 Task: Create a due date automation trigger when advanced on, on the monday after a card is due add content with a description ending with resume at 11:00 AM.
Action: Mouse moved to (854, 246)
Screenshot: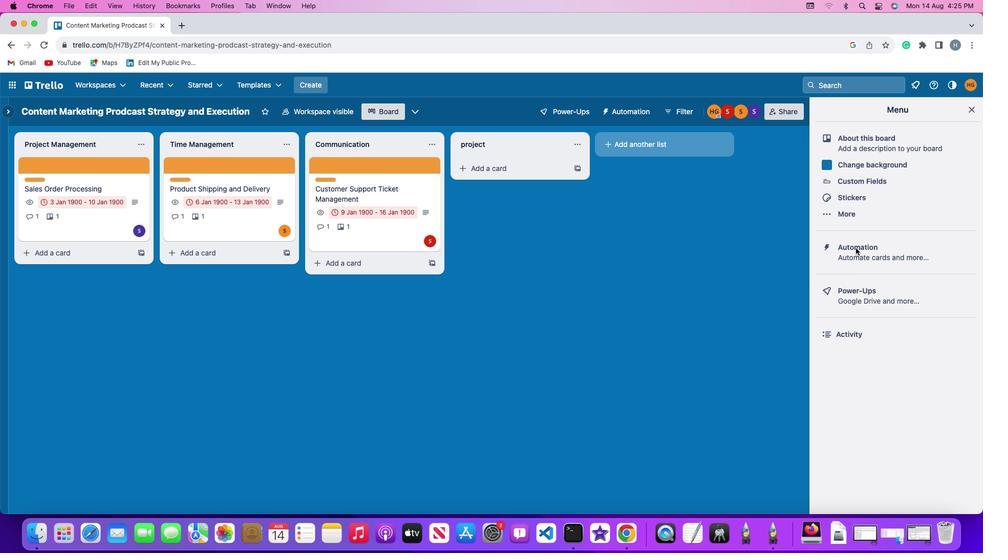 
Action: Mouse pressed left at (854, 246)
Screenshot: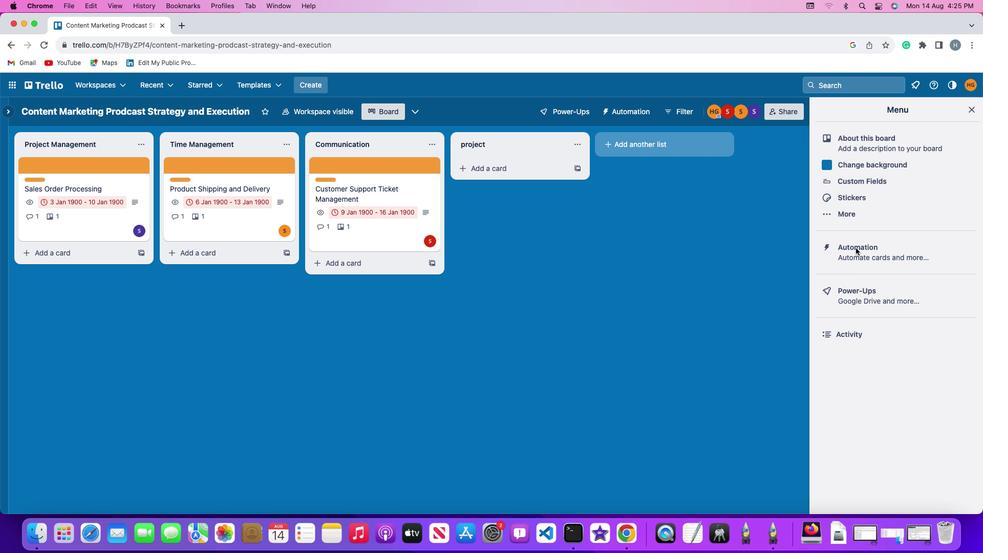 
Action: Mouse pressed left at (854, 246)
Screenshot: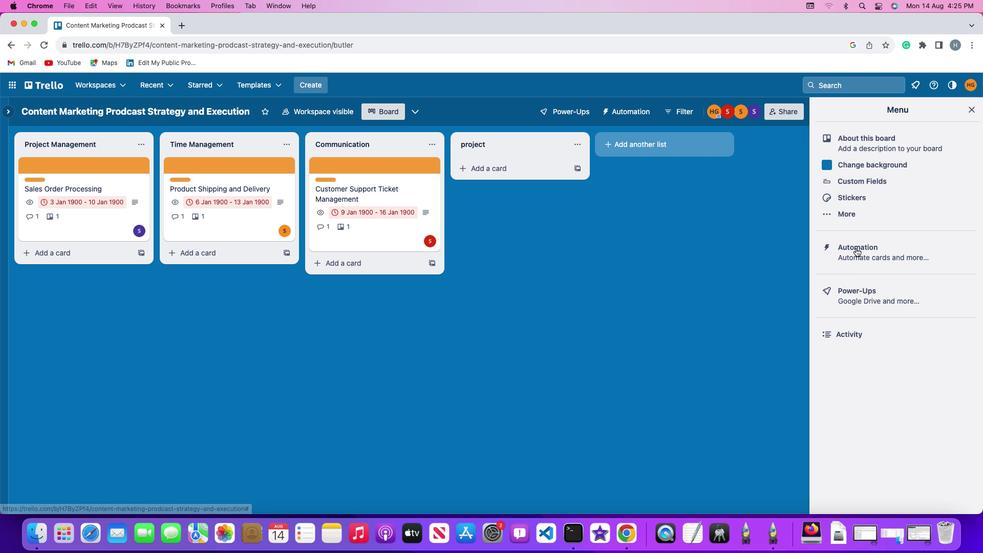 
Action: Mouse moved to (92, 244)
Screenshot: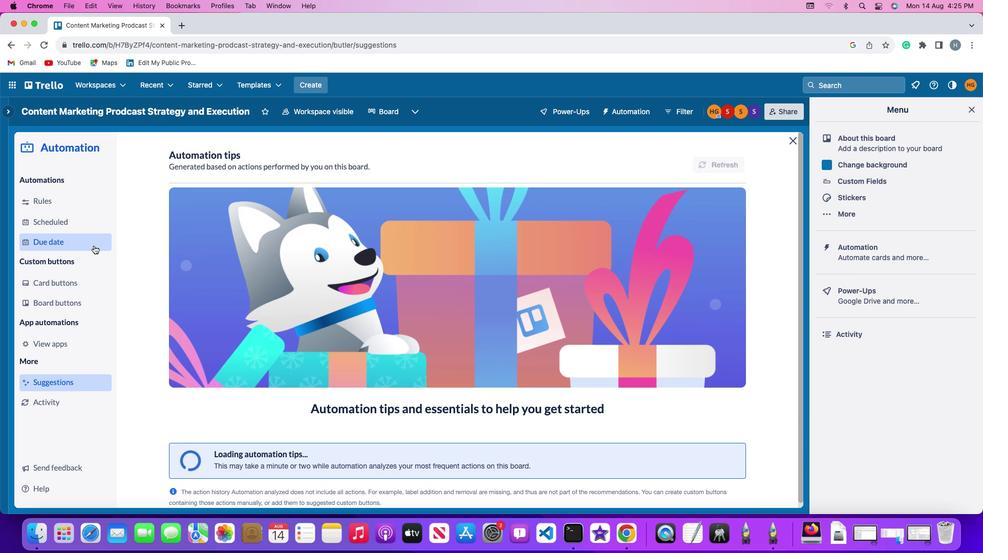 
Action: Mouse pressed left at (92, 244)
Screenshot: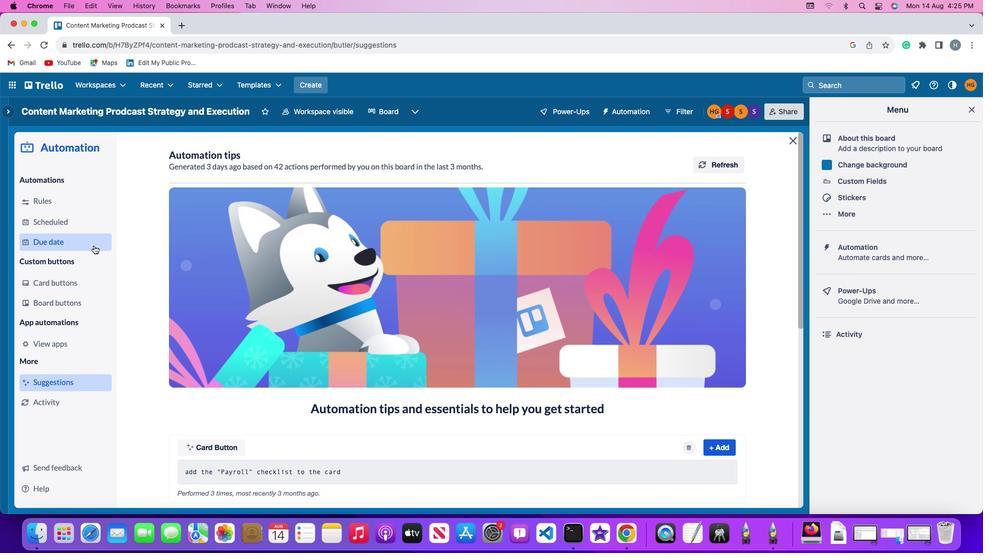 
Action: Mouse pressed left at (92, 244)
Screenshot: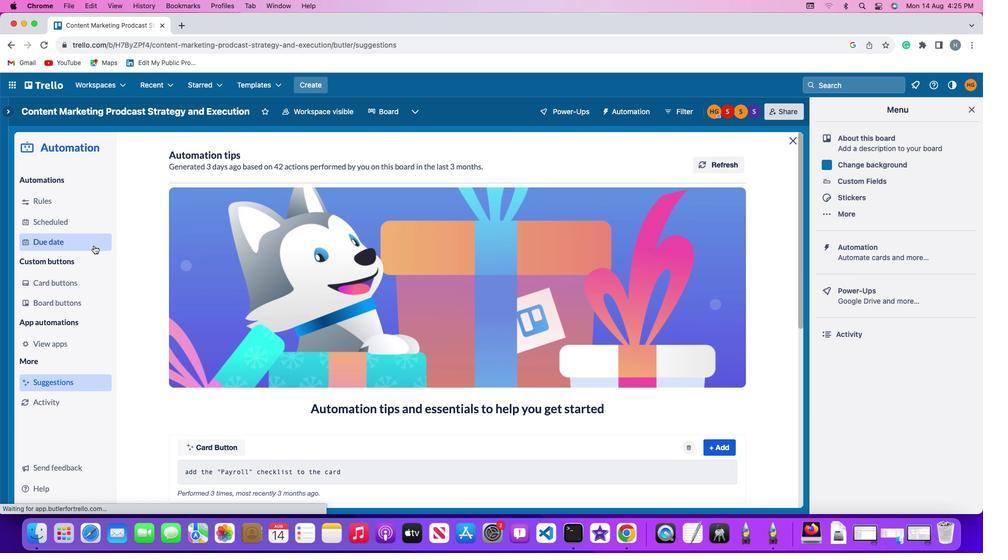 
Action: Mouse moved to (671, 162)
Screenshot: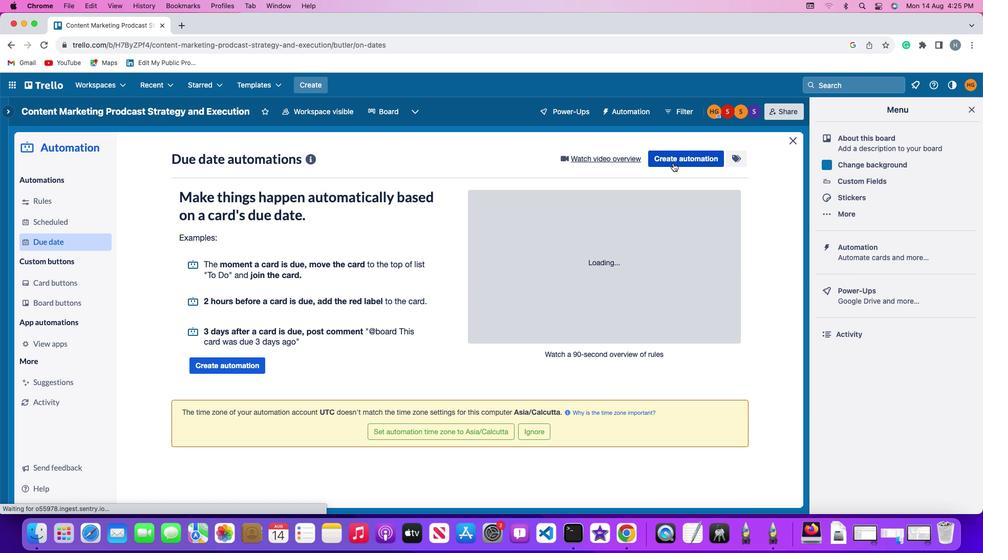 
Action: Mouse pressed left at (671, 162)
Screenshot: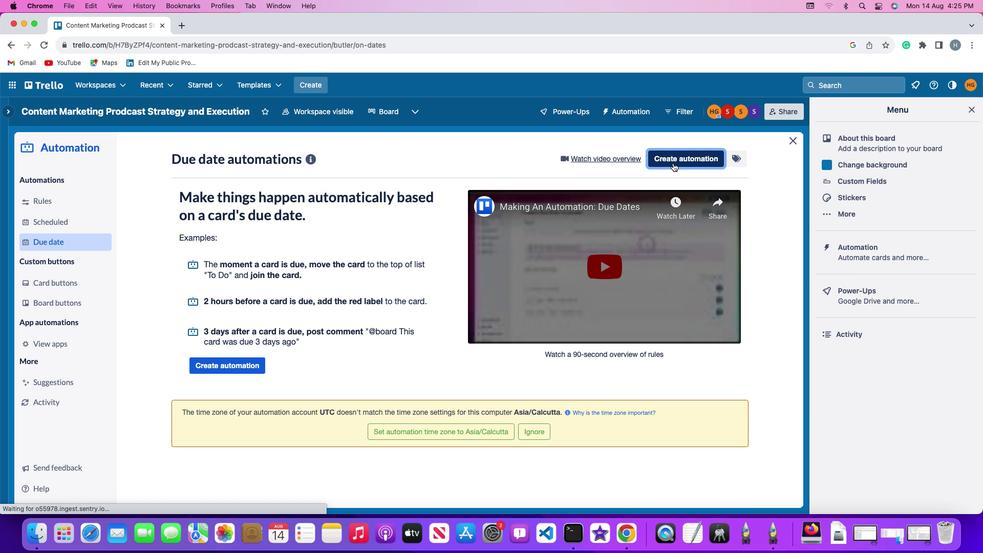 
Action: Mouse moved to (336, 248)
Screenshot: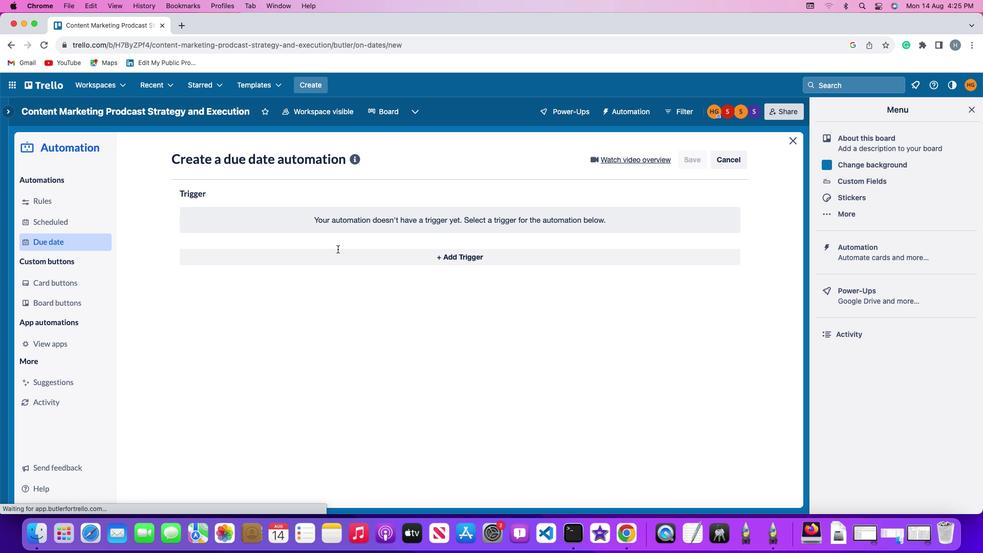 
Action: Mouse pressed left at (336, 248)
Screenshot: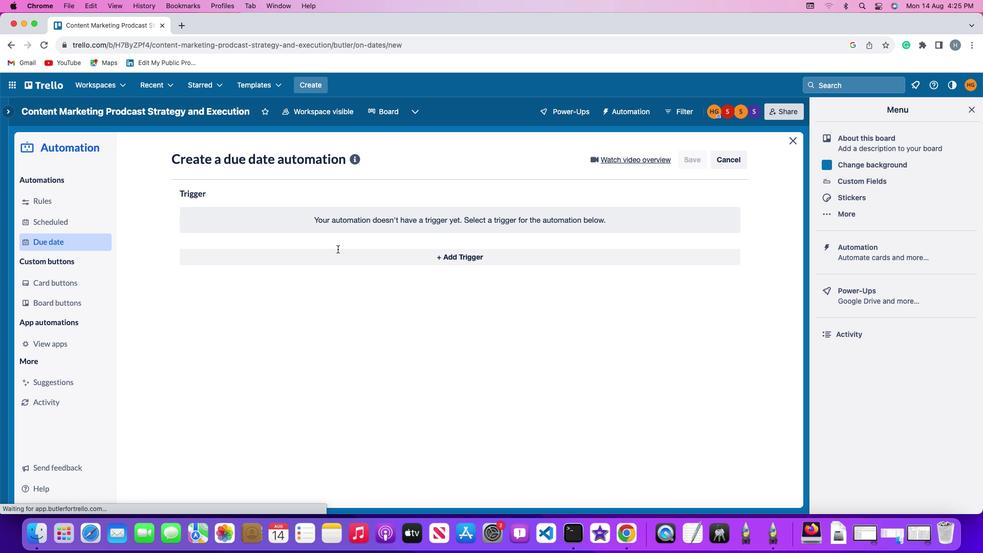 
Action: Mouse moved to (225, 444)
Screenshot: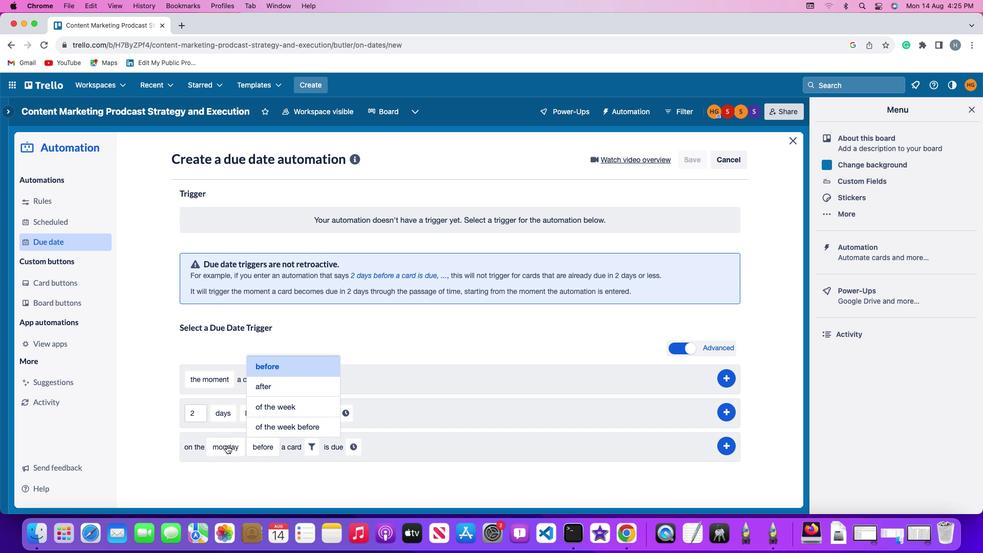 
Action: Mouse pressed left at (225, 444)
Screenshot: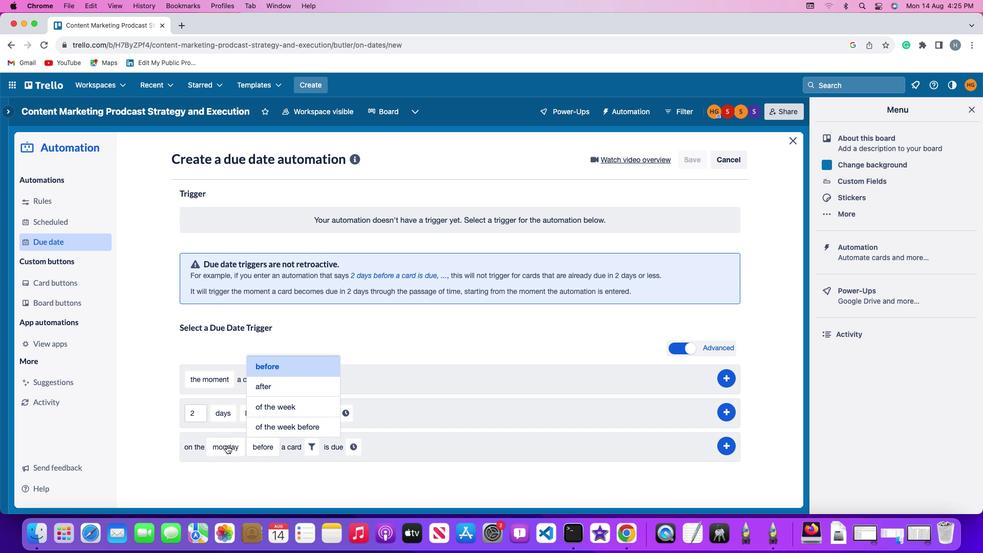 
Action: Mouse moved to (237, 303)
Screenshot: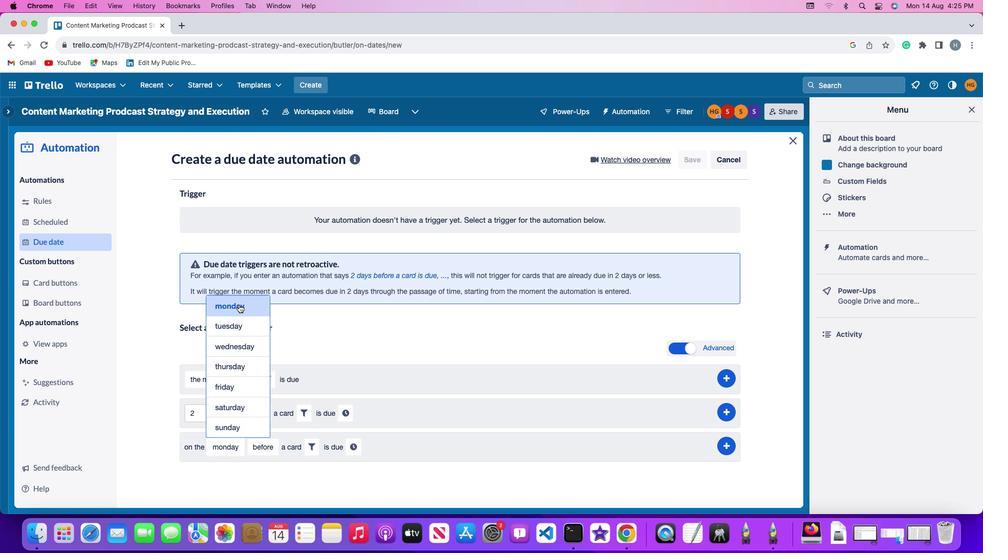 
Action: Mouse pressed left at (237, 303)
Screenshot: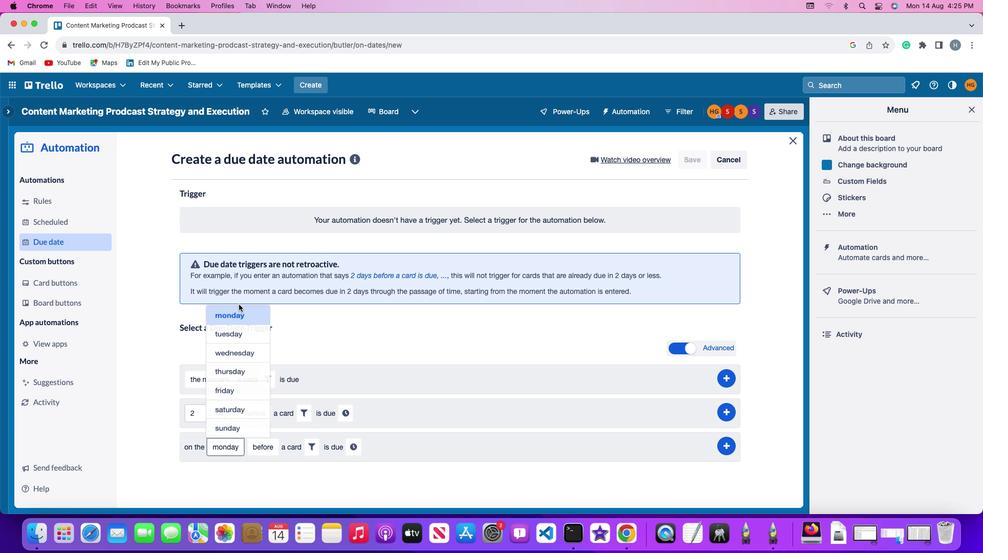 
Action: Mouse moved to (254, 441)
Screenshot: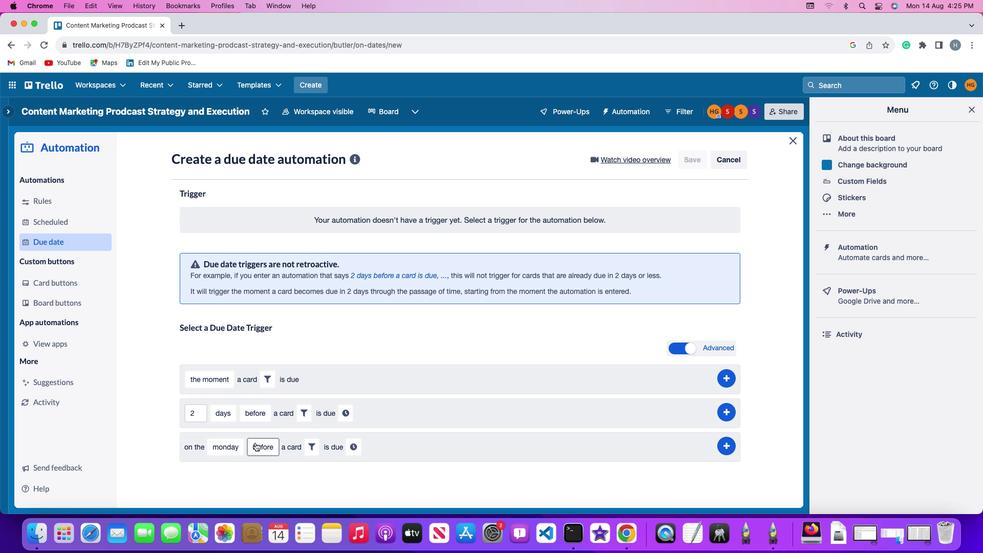 
Action: Mouse pressed left at (254, 441)
Screenshot: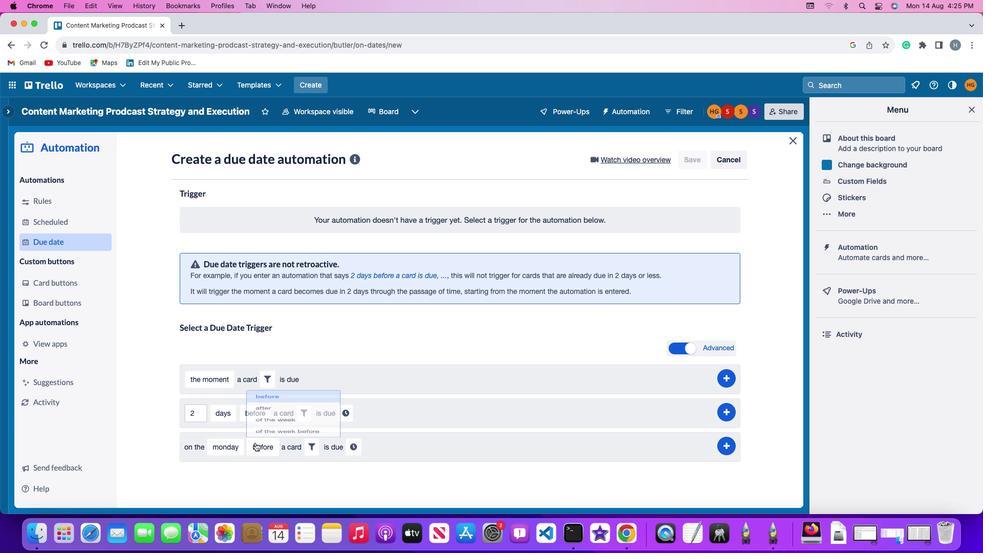 
Action: Mouse moved to (270, 385)
Screenshot: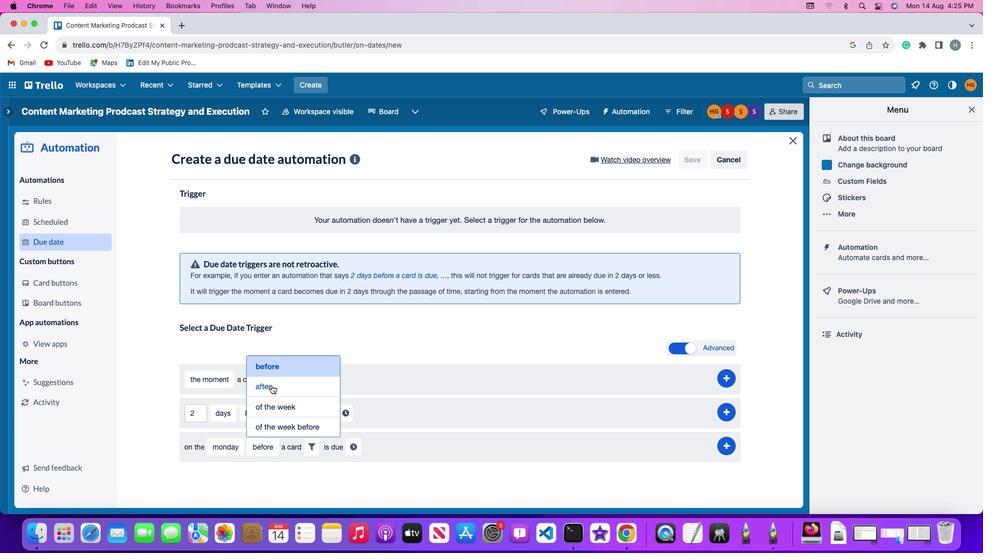 
Action: Mouse pressed left at (270, 385)
Screenshot: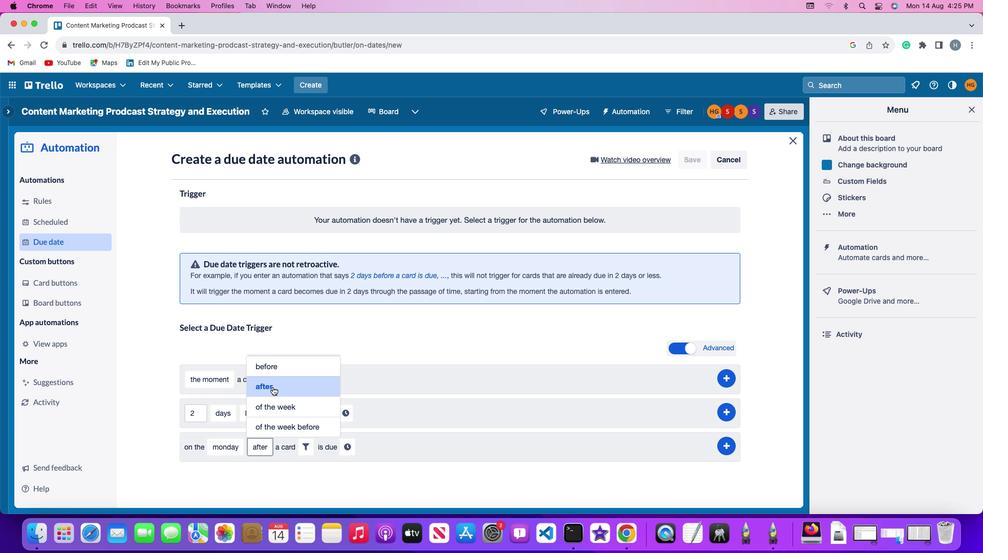 
Action: Mouse moved to (306, 446)
Screenshot: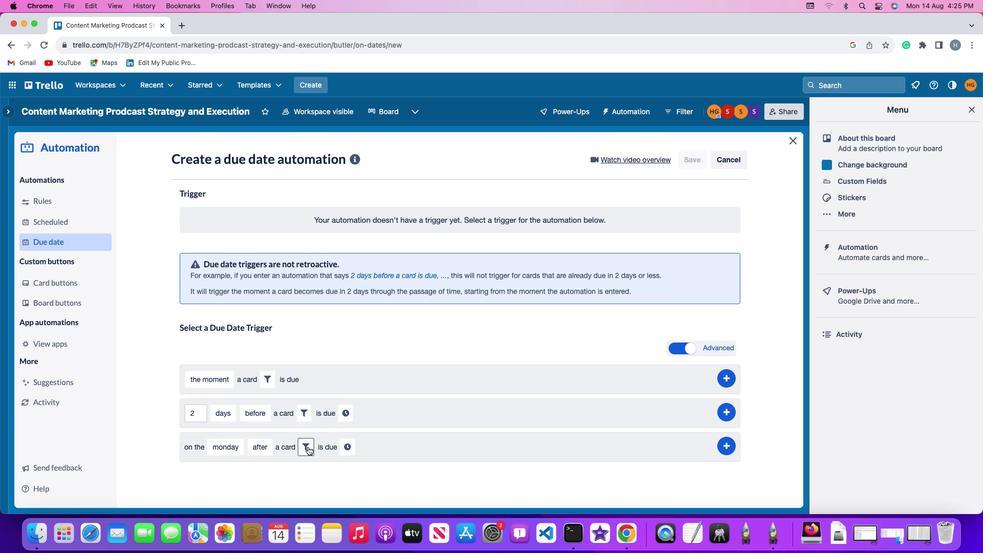 
Action: Mouse pressed left at (306, 446)
Screenshot: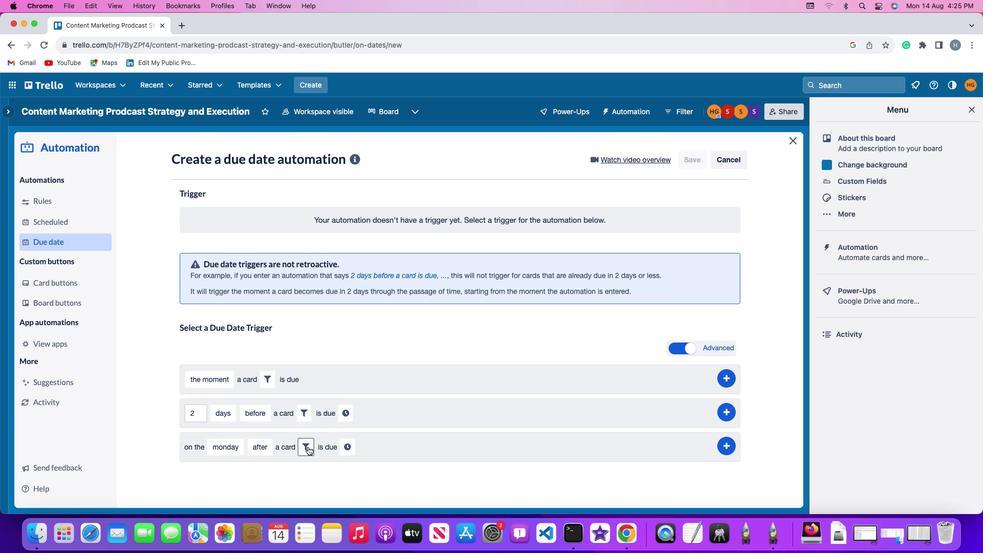 
Action: Mouse moved to (438, 481)
Screenshot: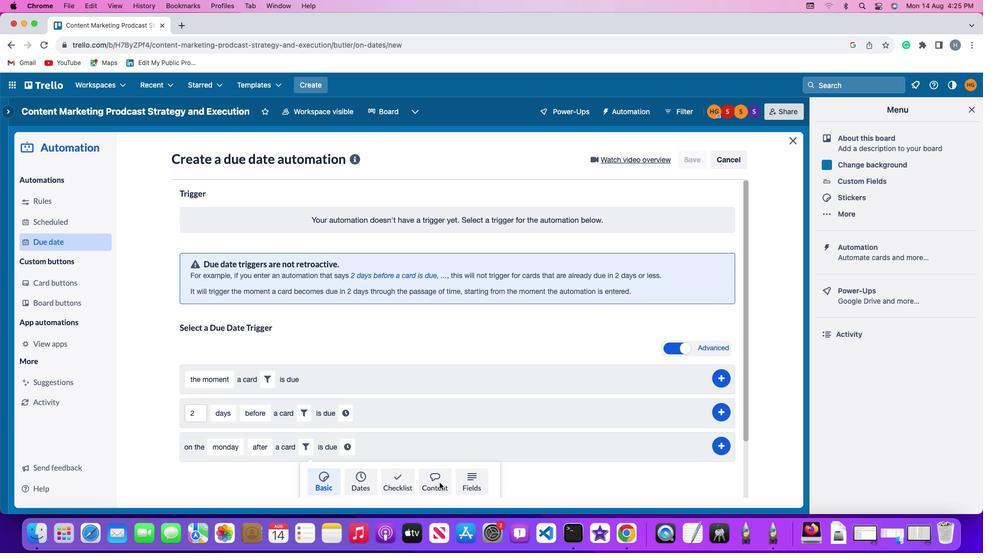 
Action: Mouse pressed left at (438, 481)
Screenshot: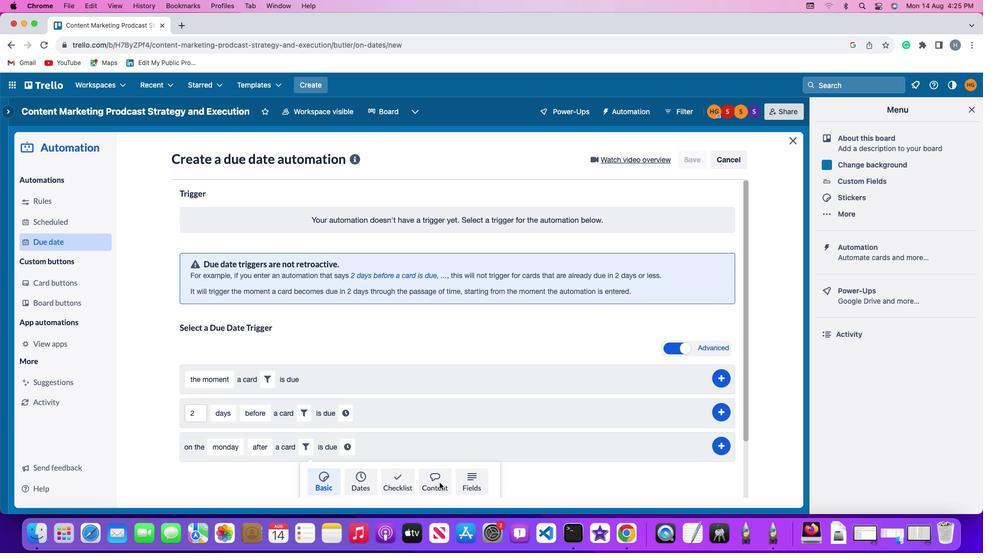 
Action: Mouse moved to (291, 474)
Screenshot: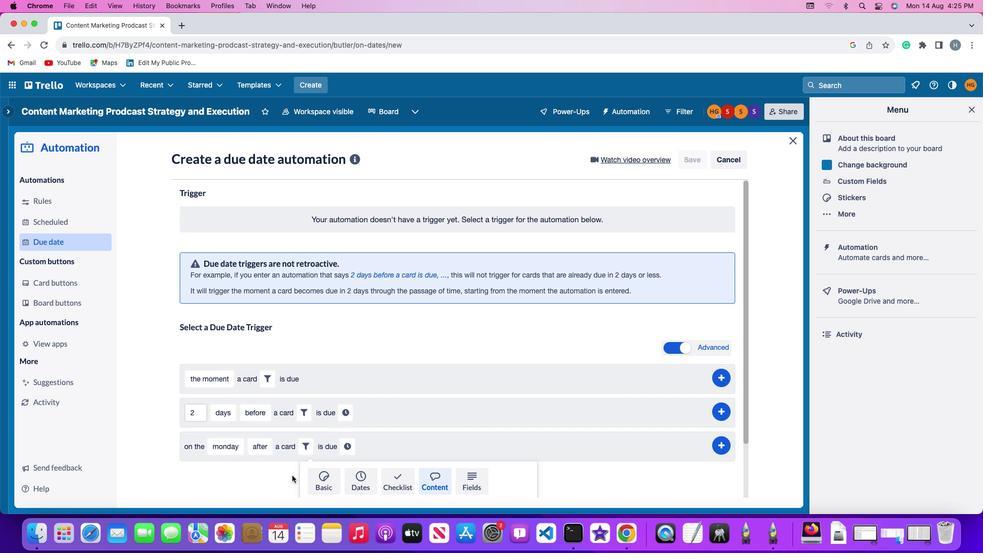
Action: Mouse scrolled (291, 474) with delta (0, -1)
Screenshot: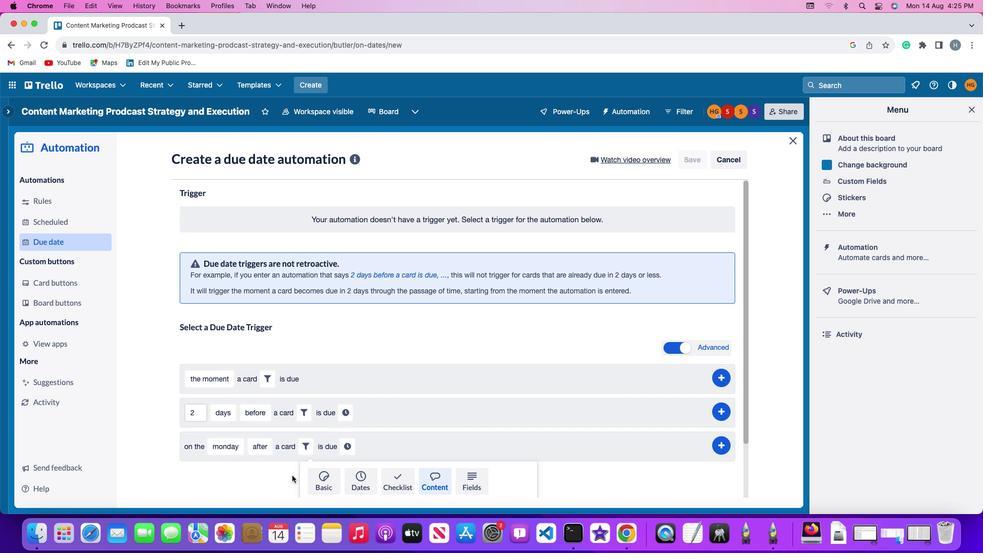 
Action: Mouse moved to (291, 474)
Screenshot: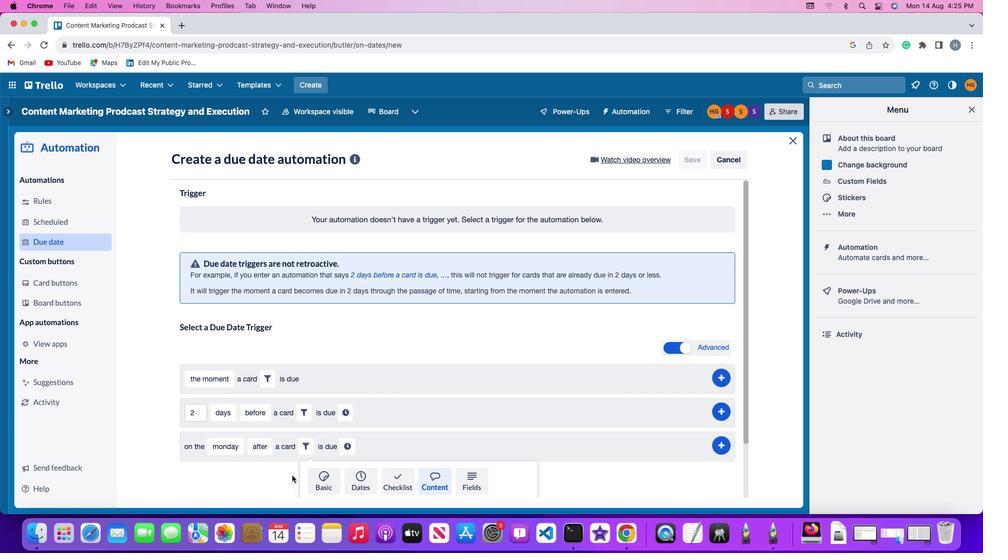 
Action: Mouse scrolled (291, 474) with delta (0, -1)
Screenshot: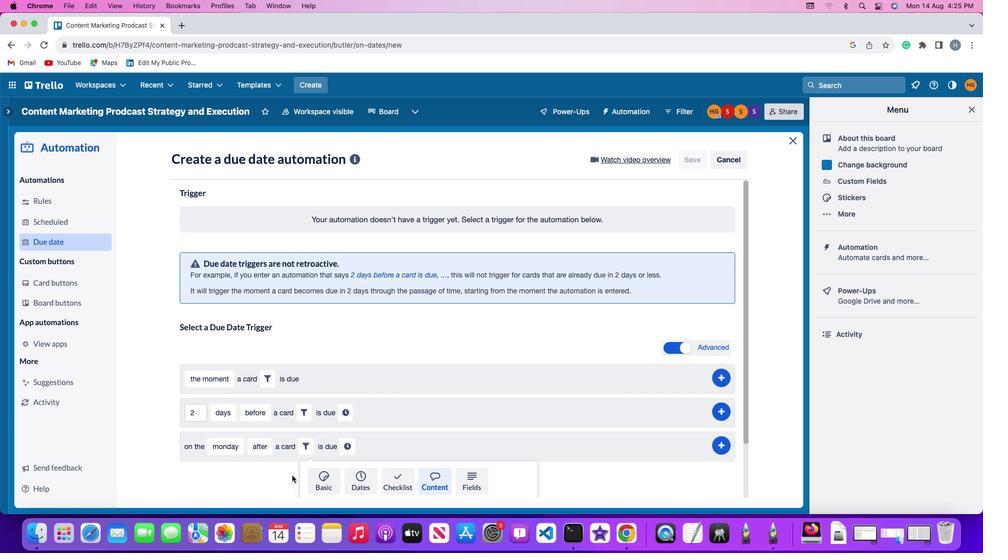 
Action: Mouse moved to (291, 474)
Screenshot: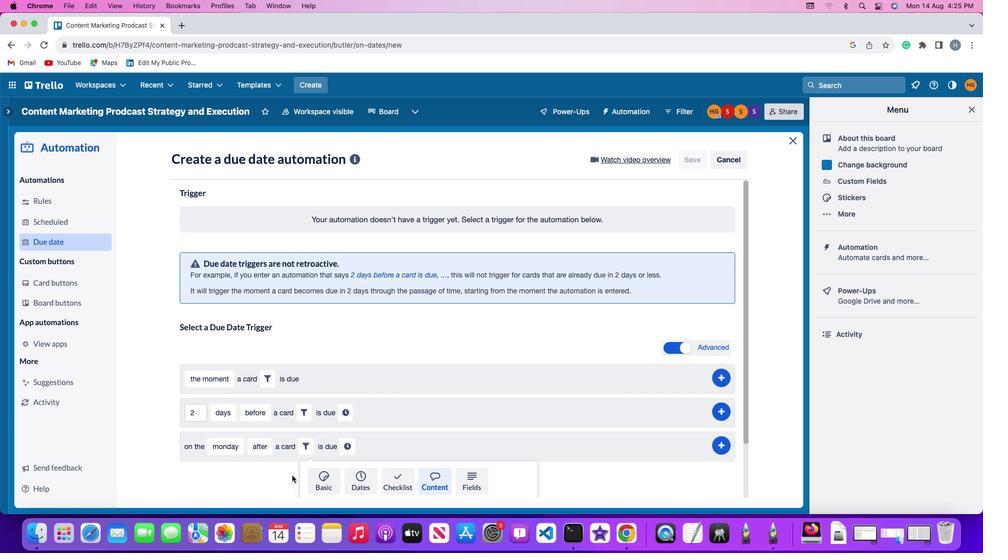 
Action: Mouse scrolled (291, 474) with delta (0, -2)
Screenshot: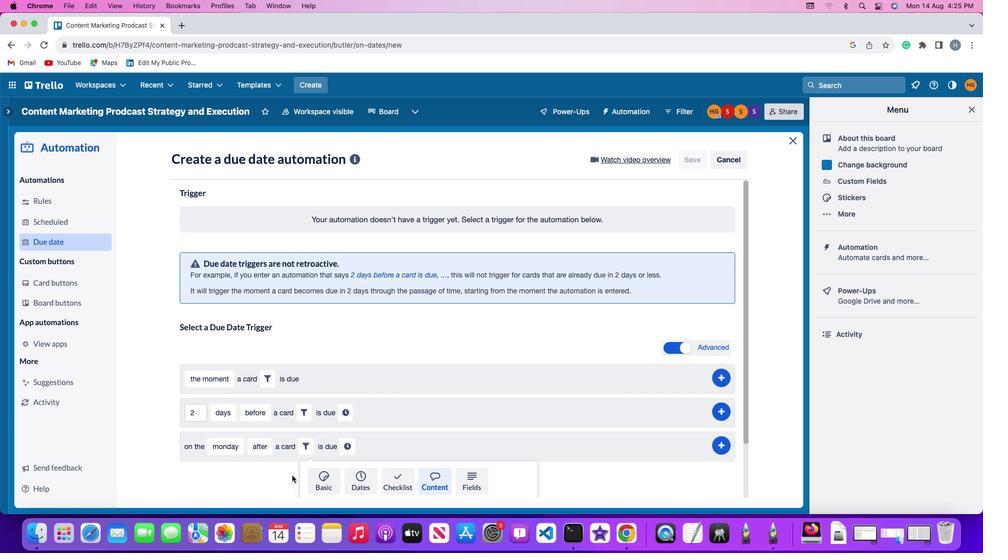 
Action: Mouse moved to (291, 474)
Screenshot: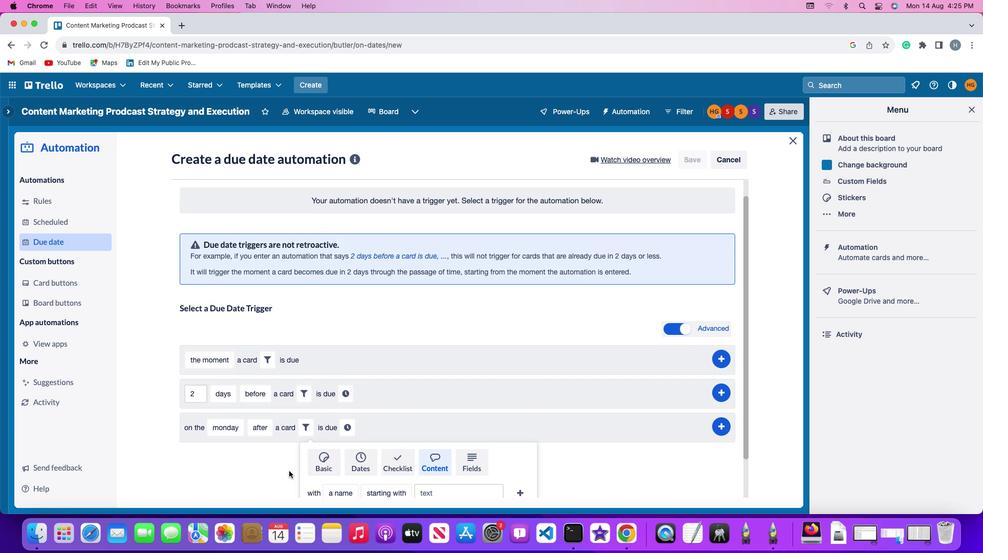
Action: Mouse scrolled (291, 474) with delta (0, -3)
Screenshot: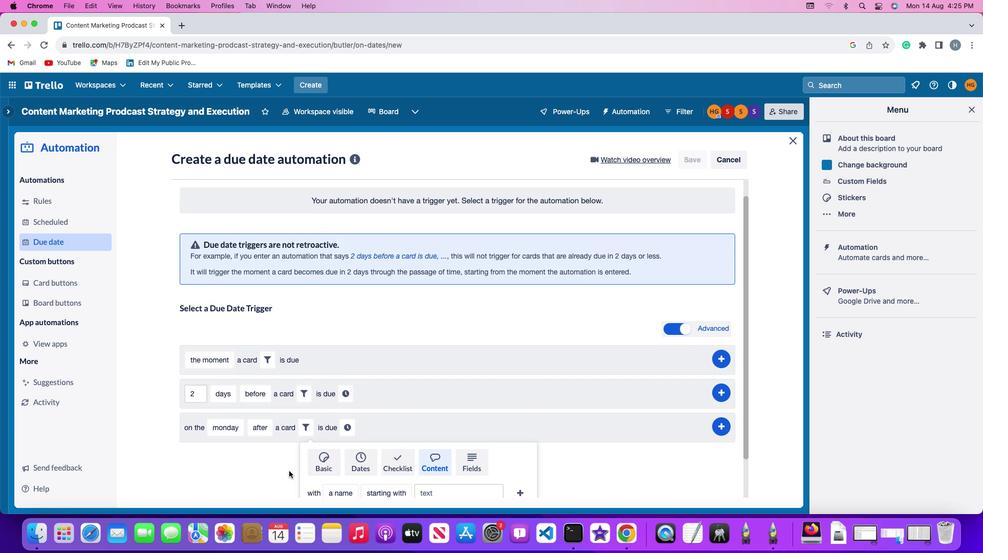 
Action: Mouse moved to (289, 471)
Screenshot: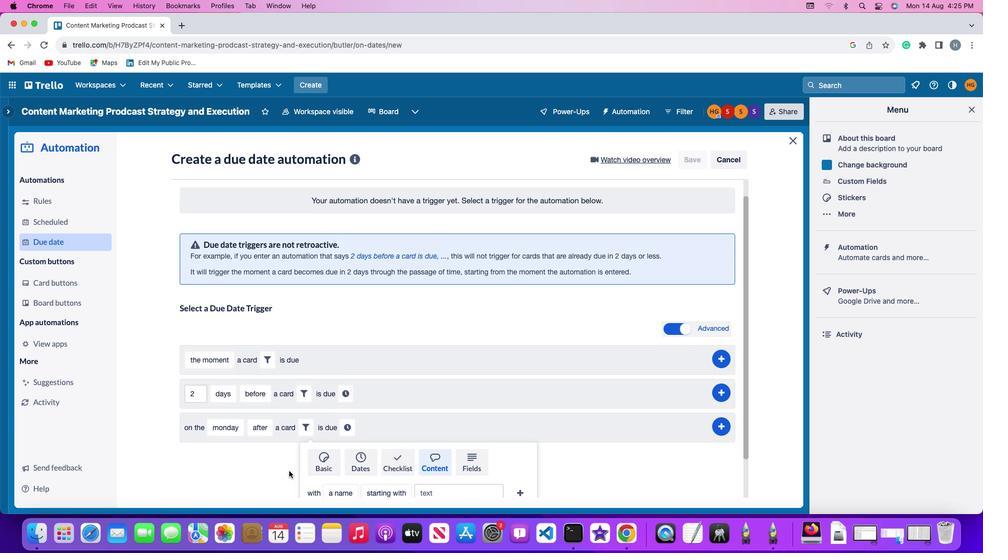 
Action: Mouse scrolled (289, 471) with delta (0, -3)
Screenshot: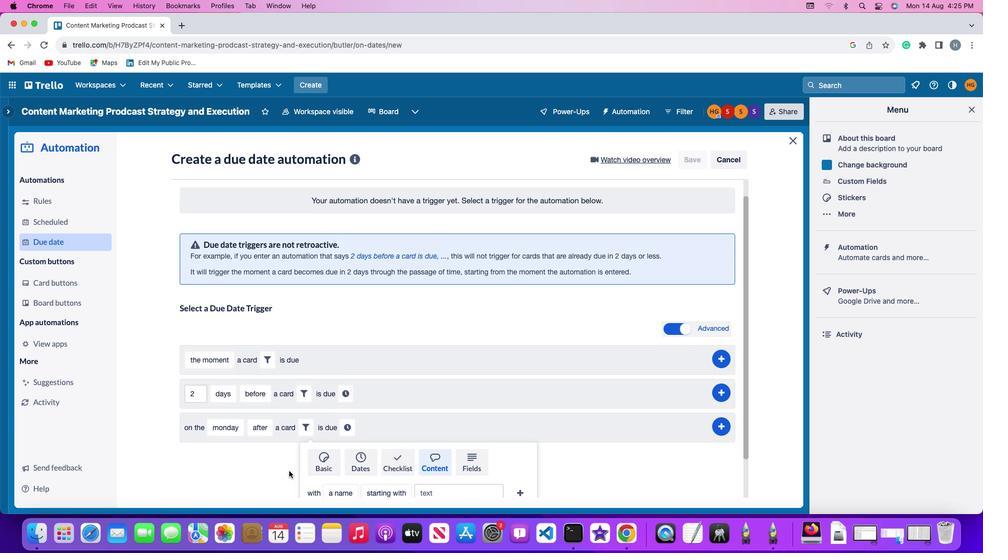 
Action: Mouse moved to (350, 446)
Screenshot: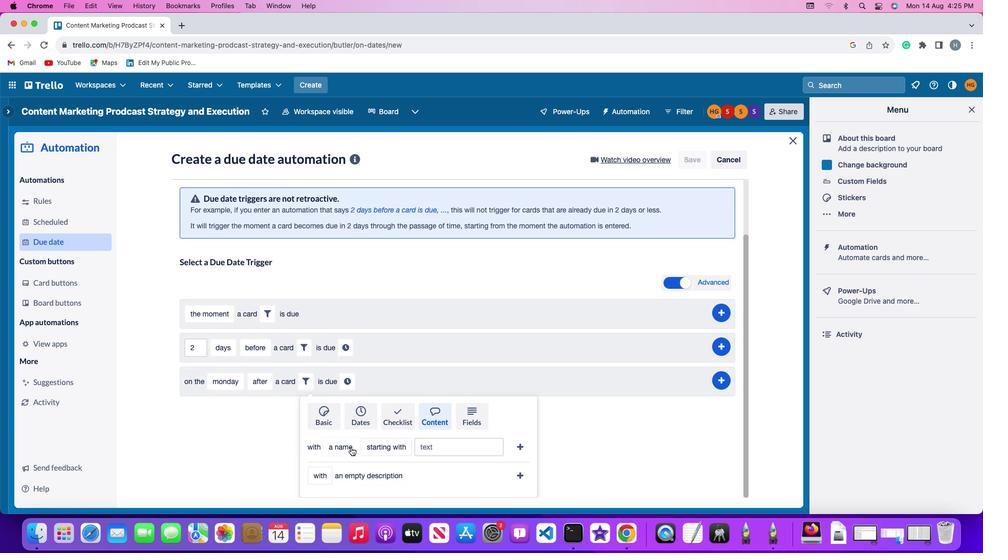 
Action: Mouse pressed left at (350, 446)
Screenshot: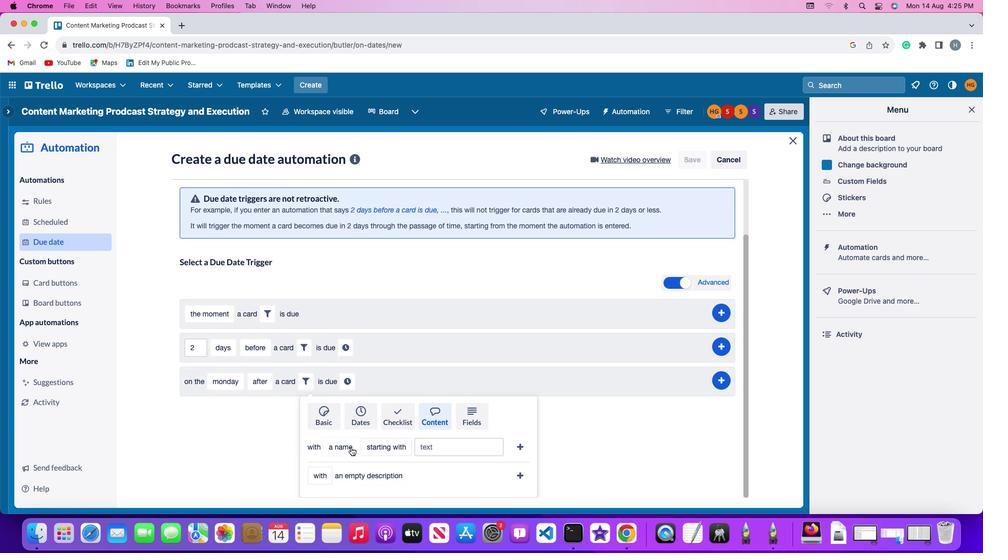 
Action: Mouse moved to (358, 401)
Screenshot: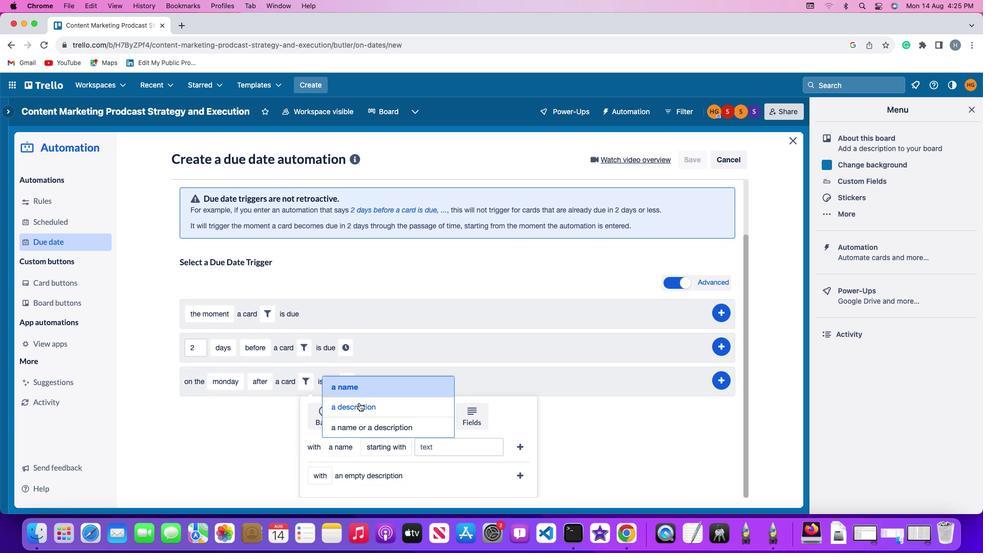 
Action: Mouse pressed left at (358, 401)
Screenshot: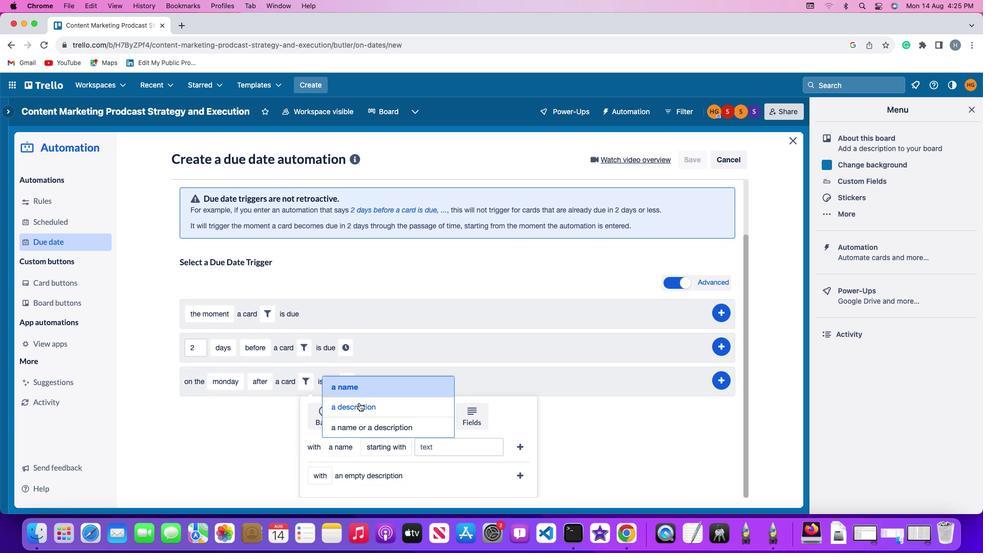 
Action: Mouse moved to (398, 451)
Screenshot: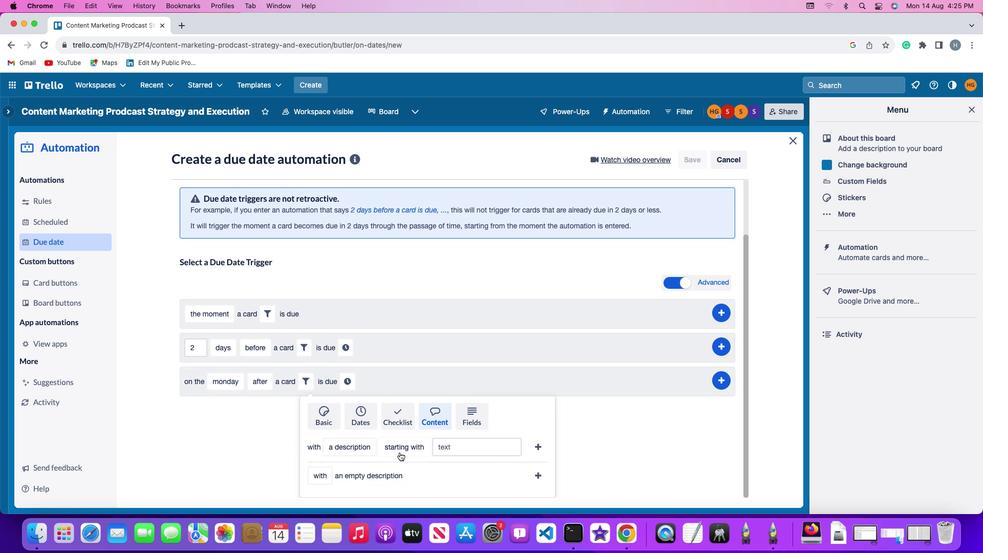
Action: Mouse pressed left at (398, 451)
Screenshot: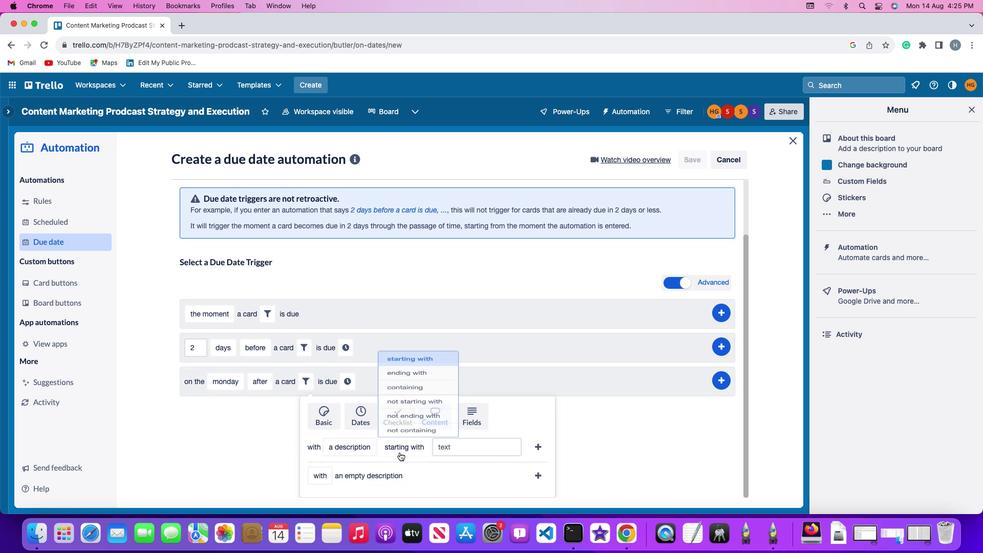 
Action: Mouse moved to (419, 345)
Screenshot: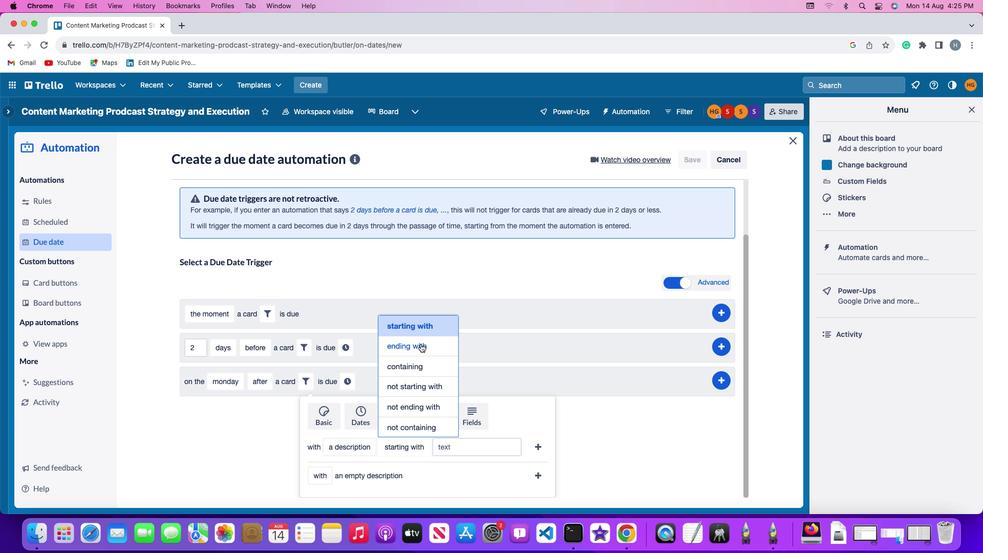 
Action: Mouse pressed left at (419, 345)
Screenshot: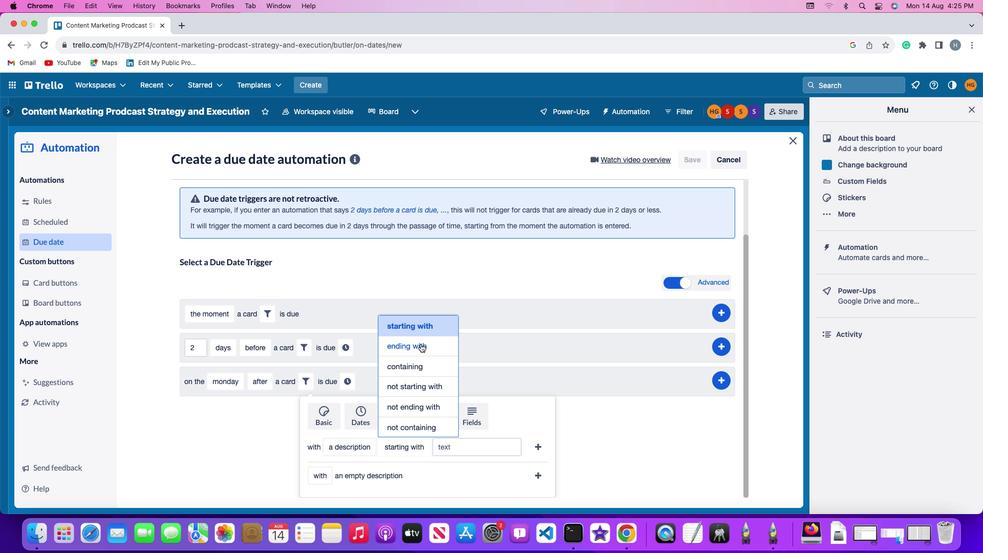 
Action: Mouse moved to (459, 447)
Screenshot: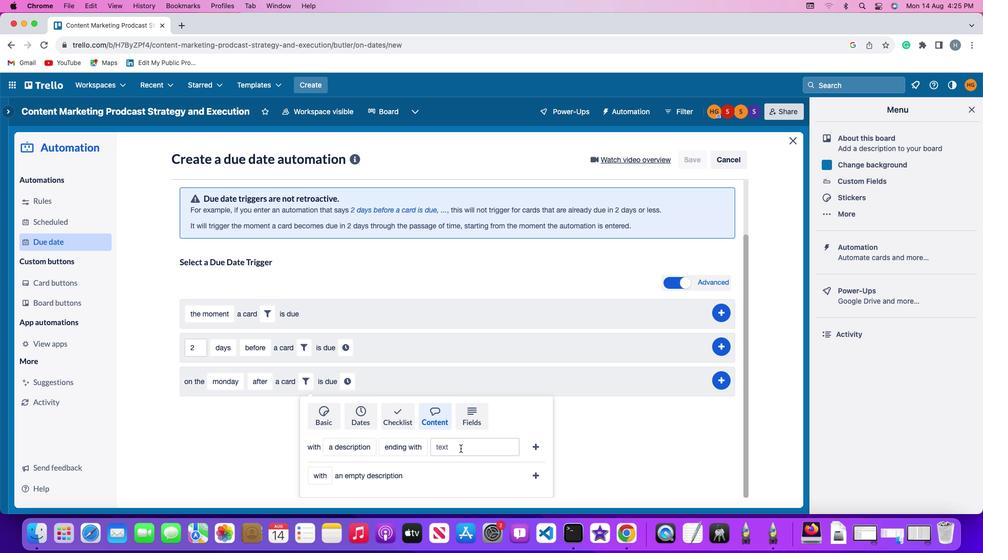 
Action: Mouse pressed left at (459, 447)
Screenshot: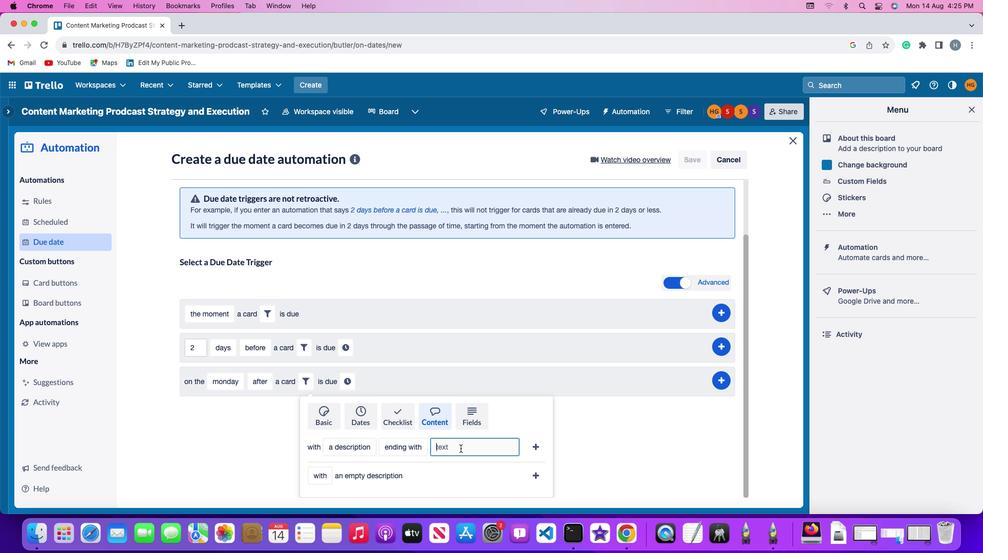 
Action: Mouse moved to (459, 447)
Screenshot: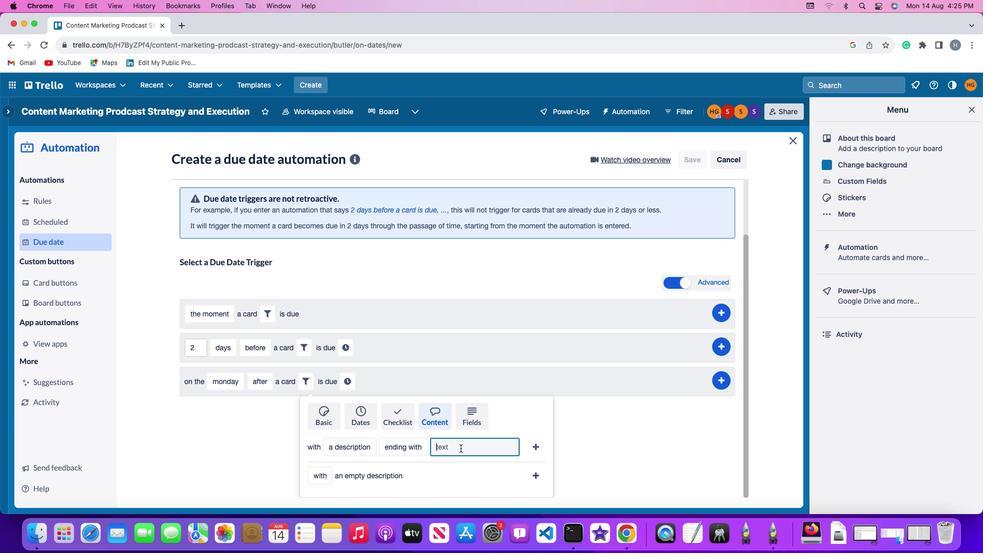 
Action: Key pressed 'r'
Screenshot: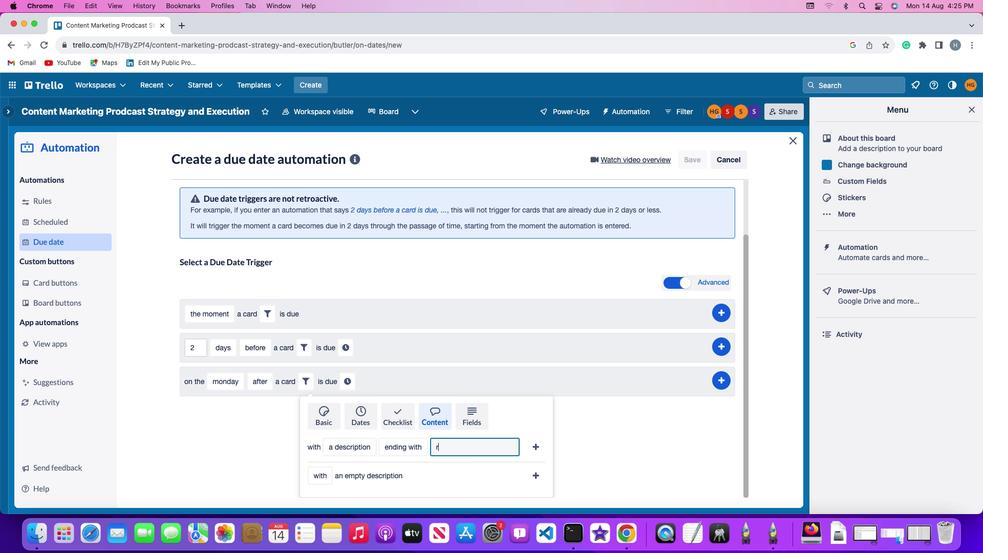 
Action: Mouse moved to (459, 447)
Screenshot: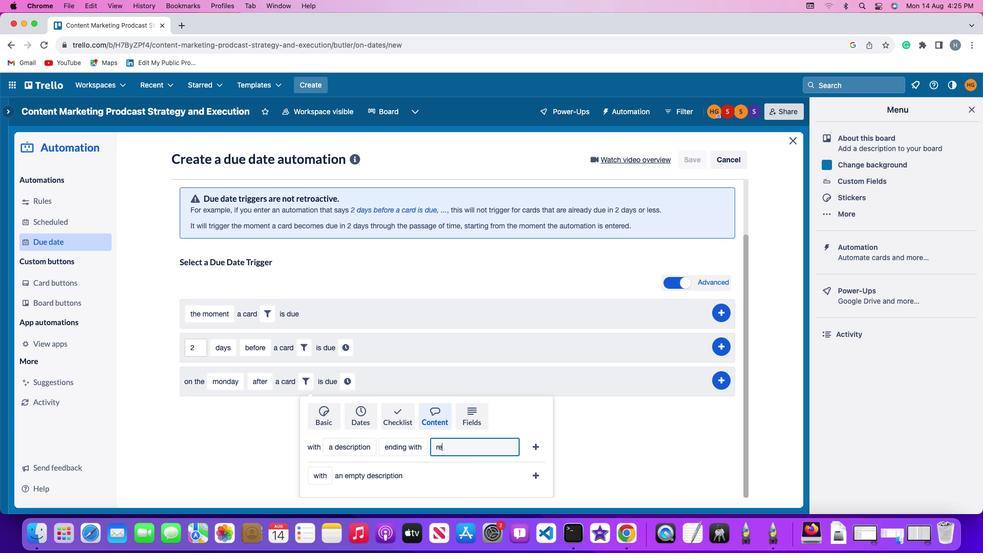 
Action: Key pressed 'e''s'
Screenshot: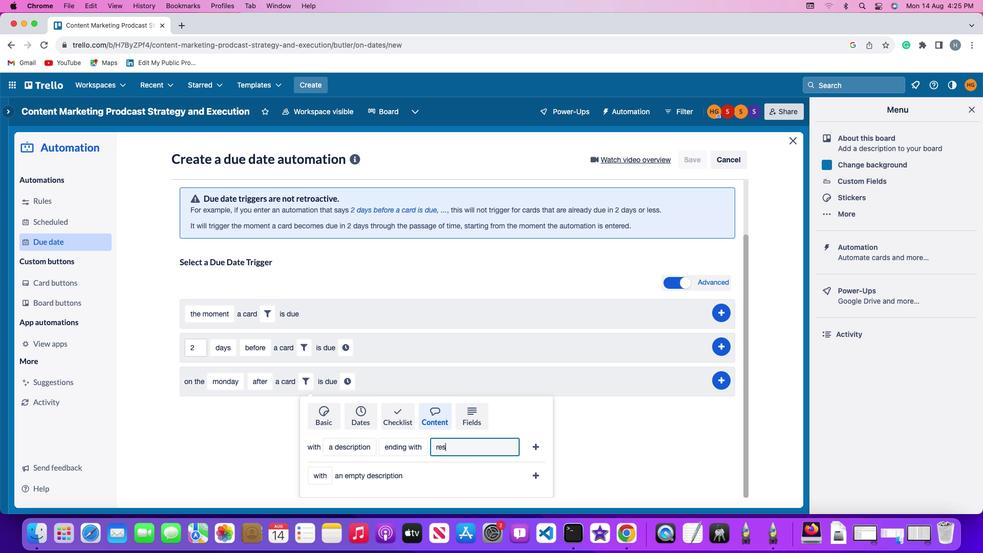 
Action: Mouse moved to (458, 447)
Screenshot: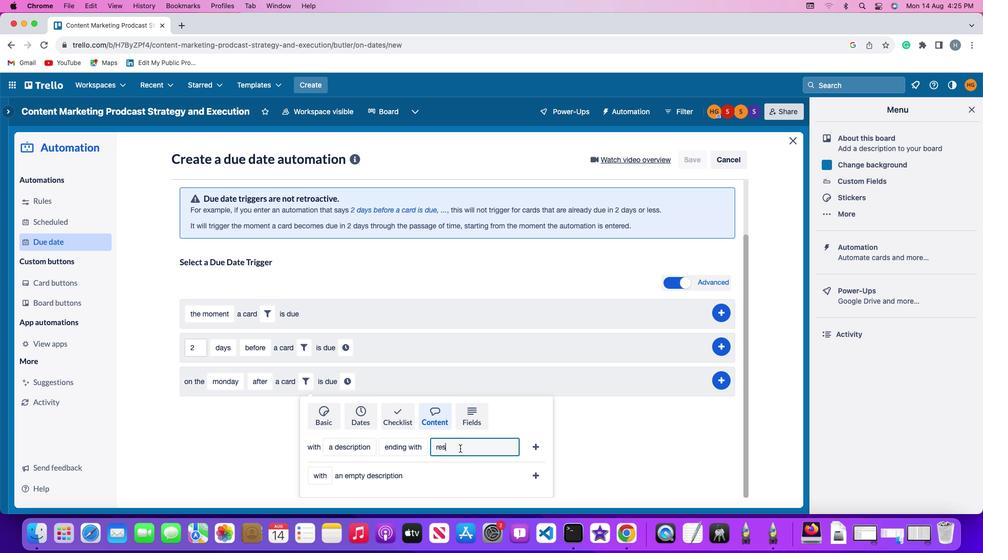 
Action: Key pressed 'u''m''e'
Screenshot: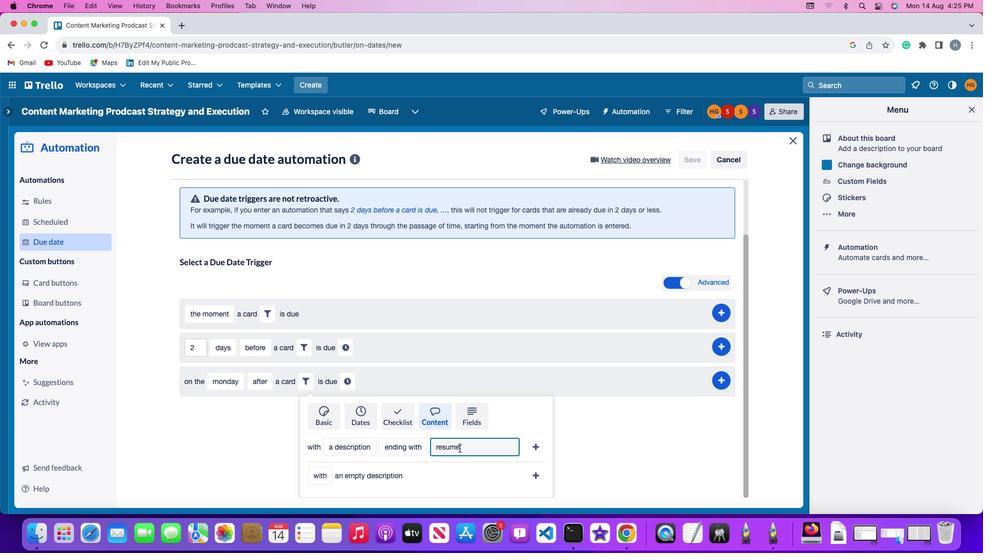 
Action: Mouse moved to (529, 444)
Screenshot: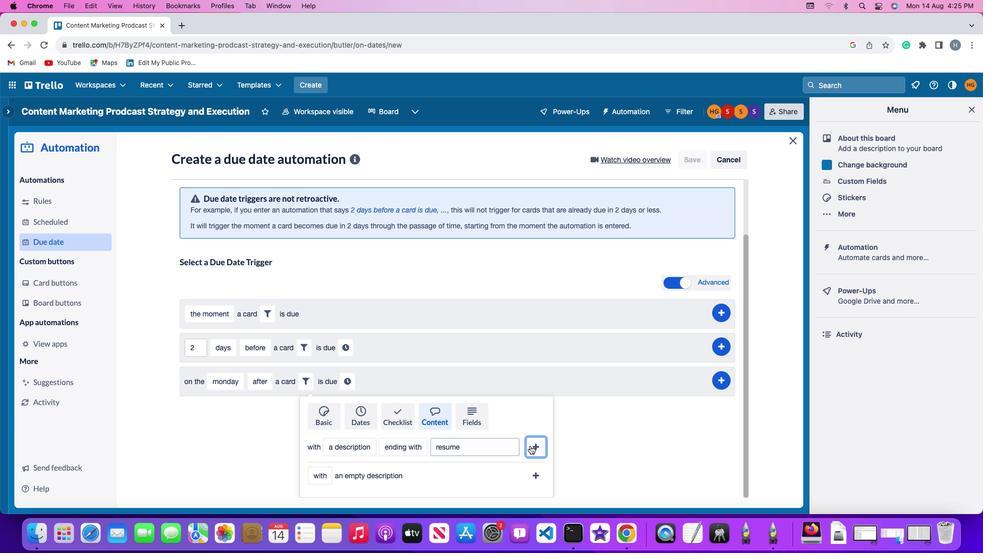 
Action: Mouse pressed left at (529, 444)
Screenshot: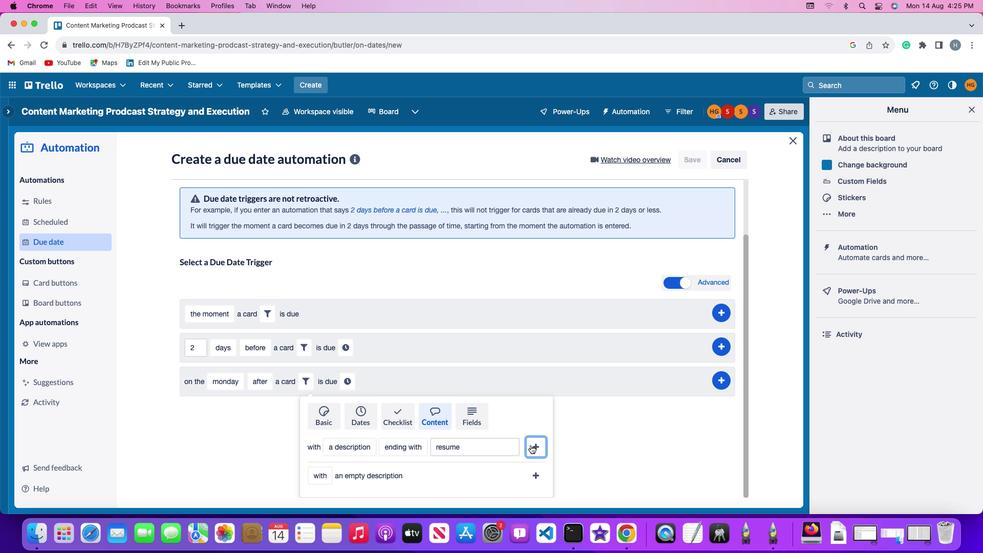 
Action: Mouse moved to (493, 439)
Screenshot: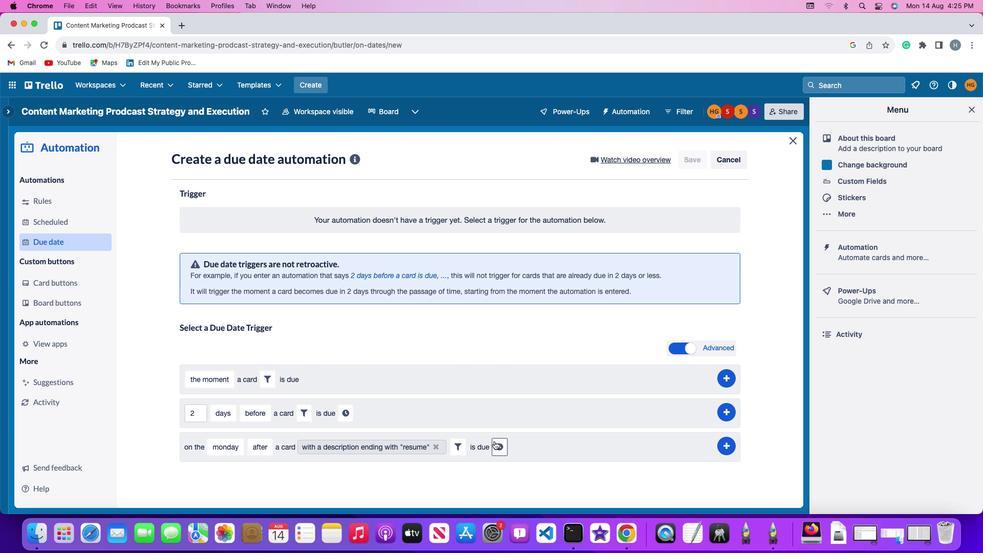 
Action: Mouse pressed left at (493, 439)
Screenshot: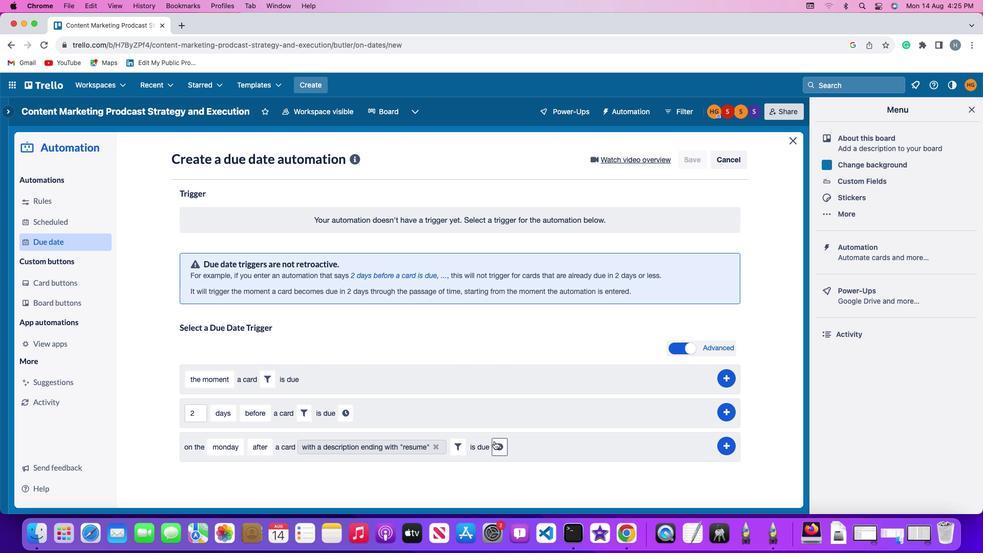 
Action: Mouse moved to (515, 448)
Screenshot: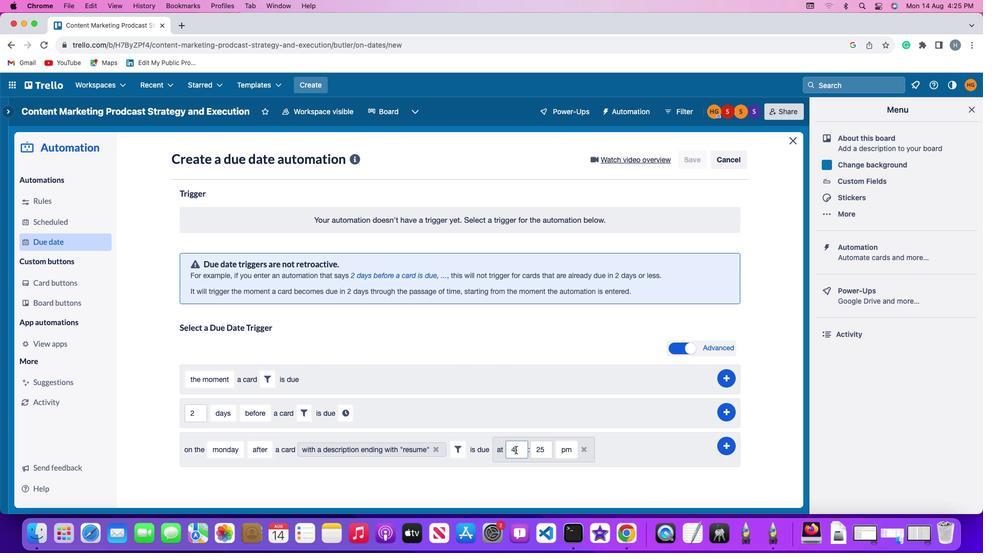 
Action: Mouse pressed left at (515, 448)
Screenshot: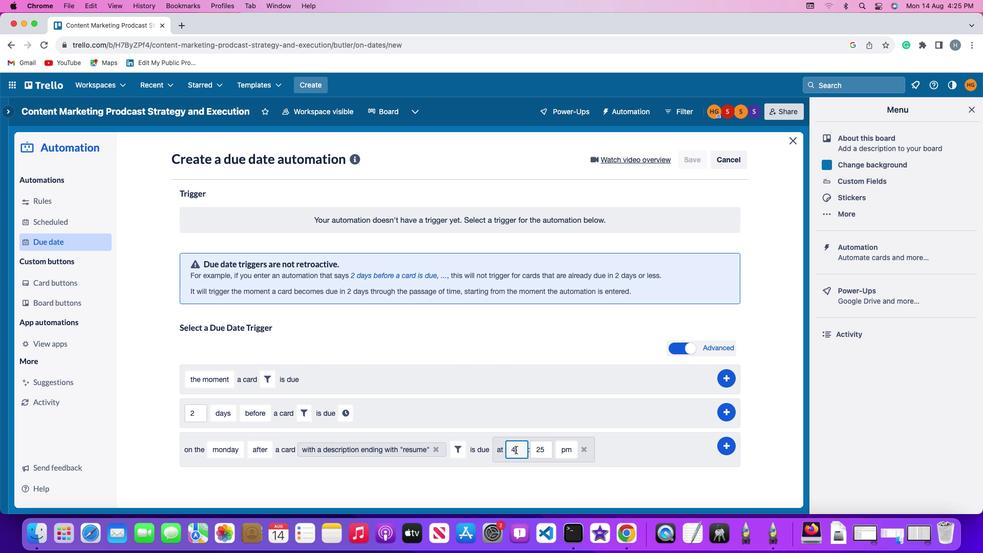 
Action: Key pressed Key.backspace
Screenshot: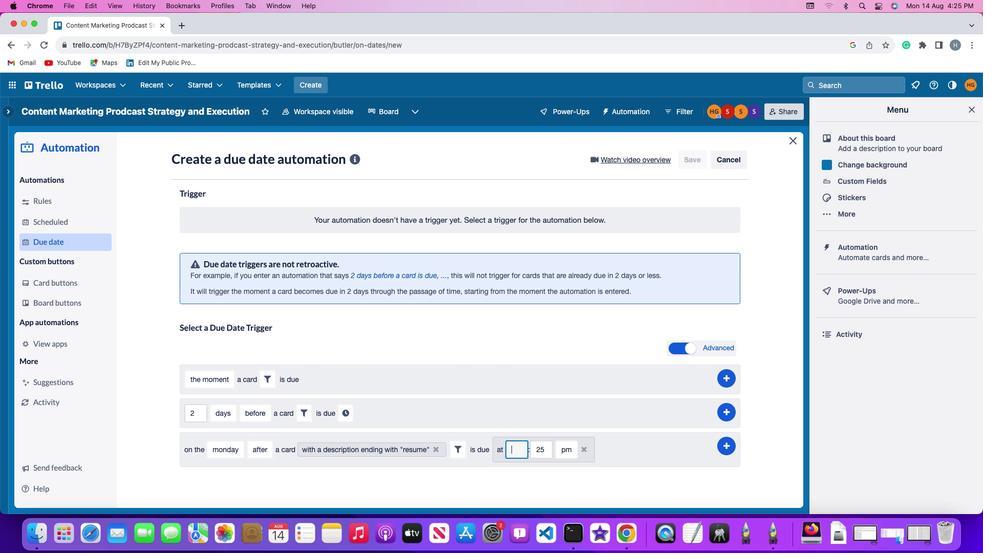 
Action: Mouse moved to (515, 448)
Screenshot: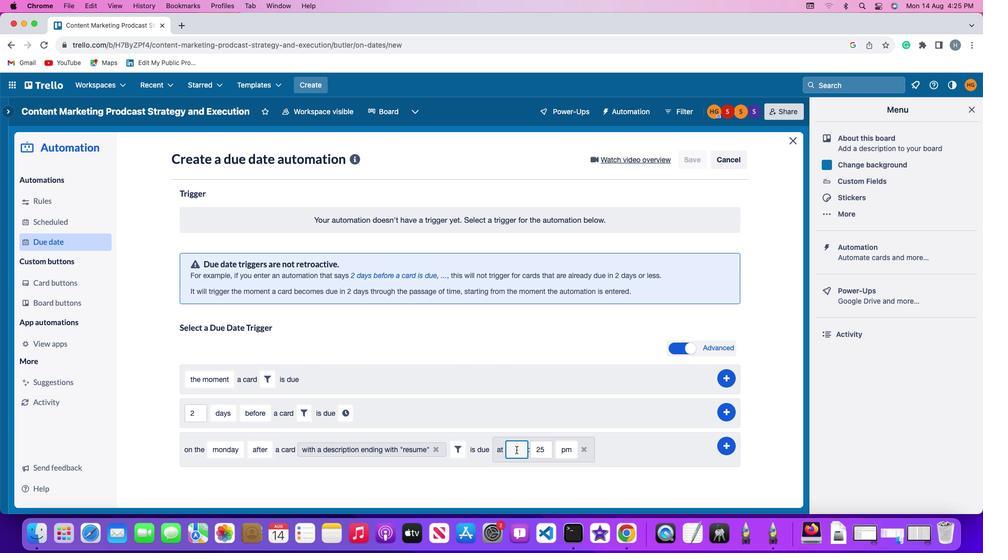
Action: Key pressed '1''1'
Screenshot: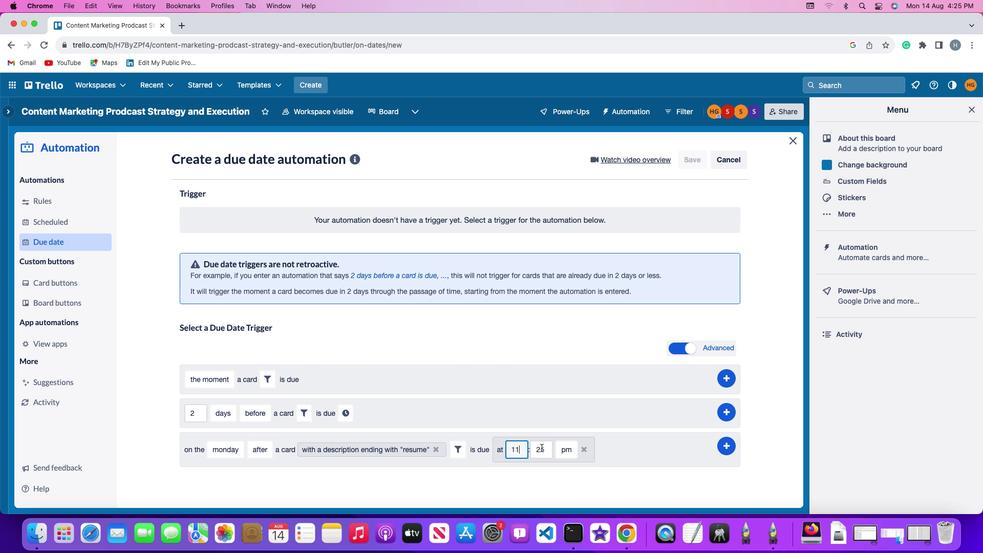 
Action: Mouse moved to (546, 447)
Screenshot: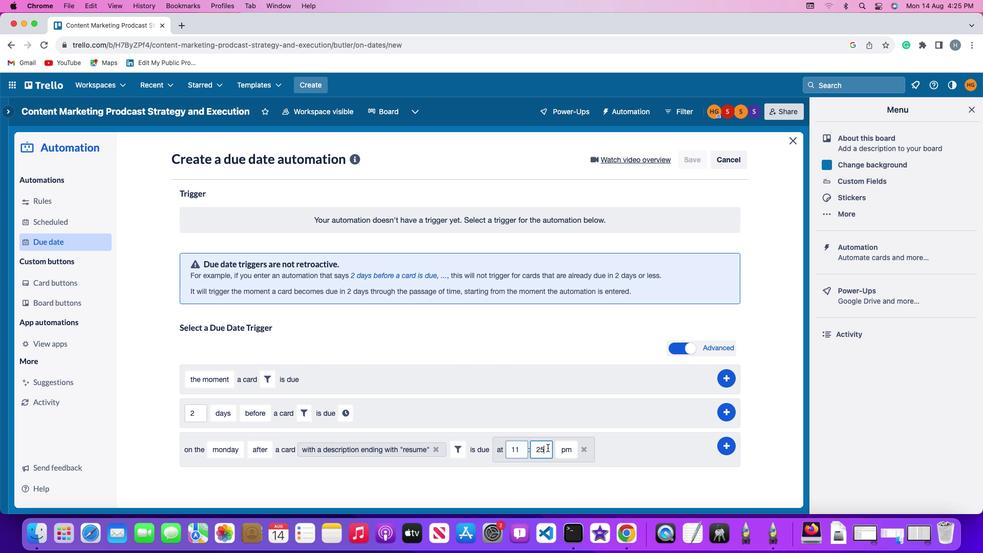
Action: Mouse pressed left at (546, 447)
Screenshot: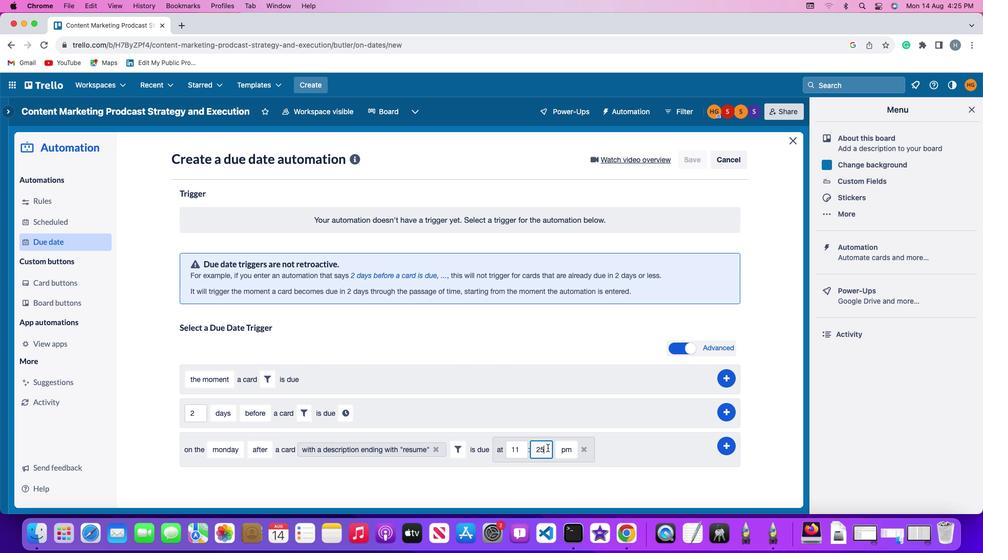 
Action: Key pressed Key.backspaceKey.backspace'0''0'
Screenshot: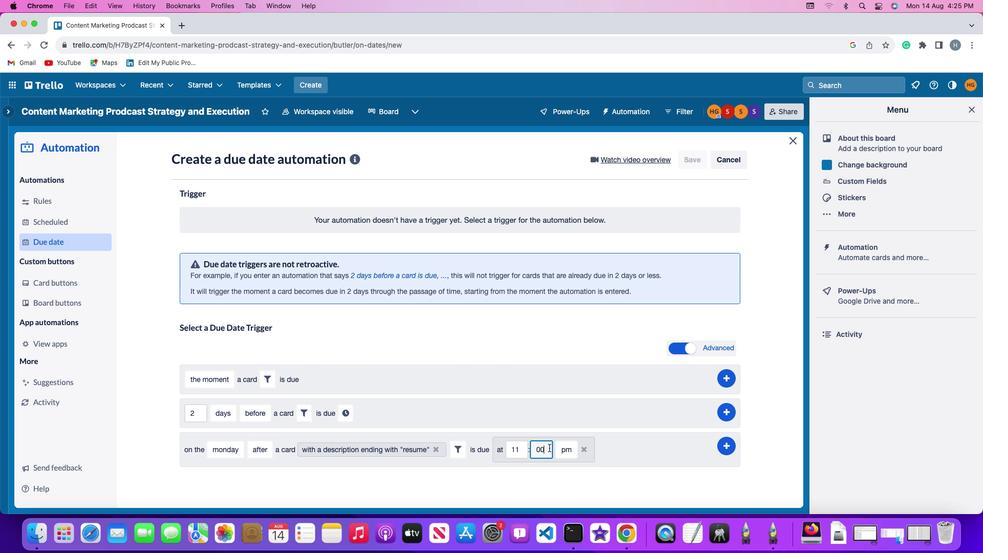 
Action: Mouse moved to (561, 446)
Screenshot: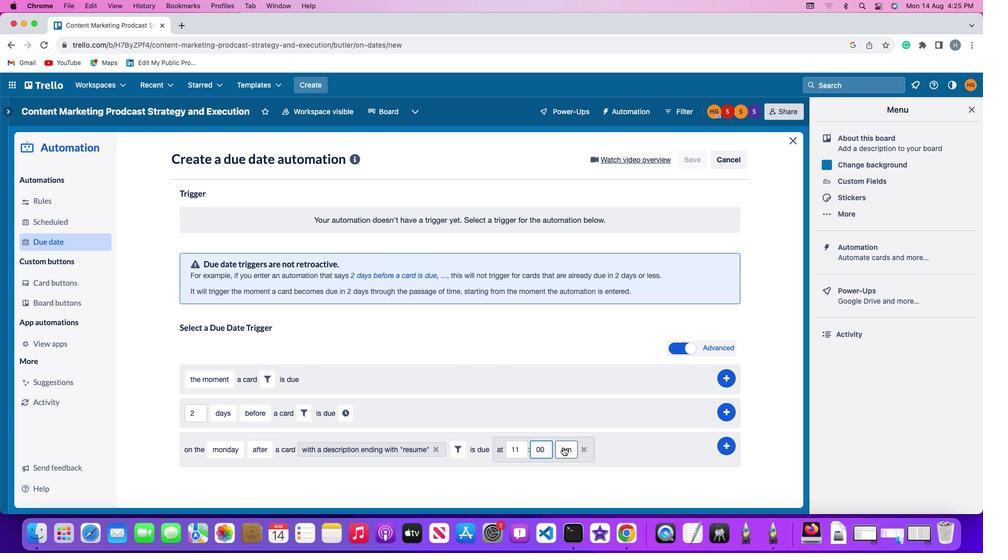 
Action: Mouse pressed left at (561, 446)
Screenshot: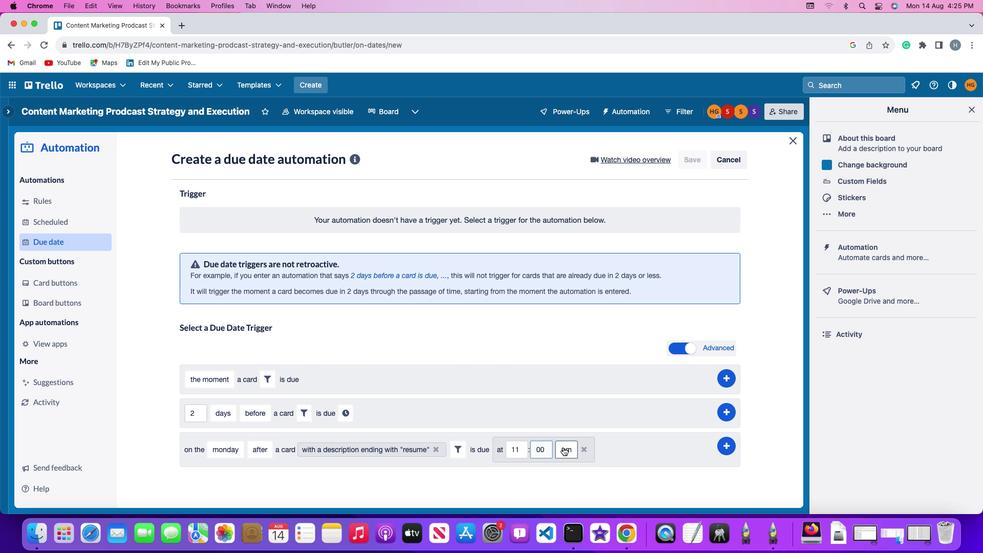 
Action: Mouse moved to (564, 464)
Screenshot: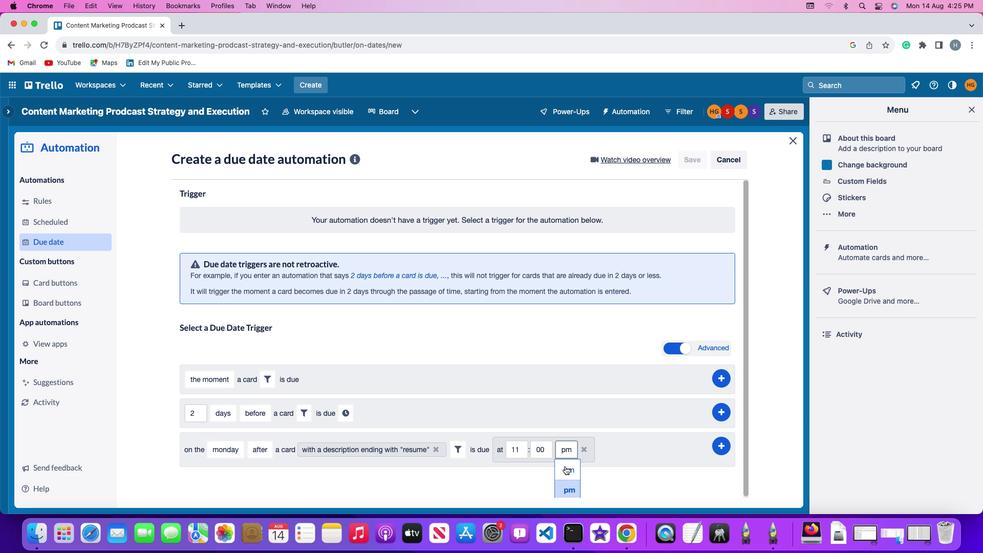 
Action: Mouse pressed left at (564, 464)
Screenshot: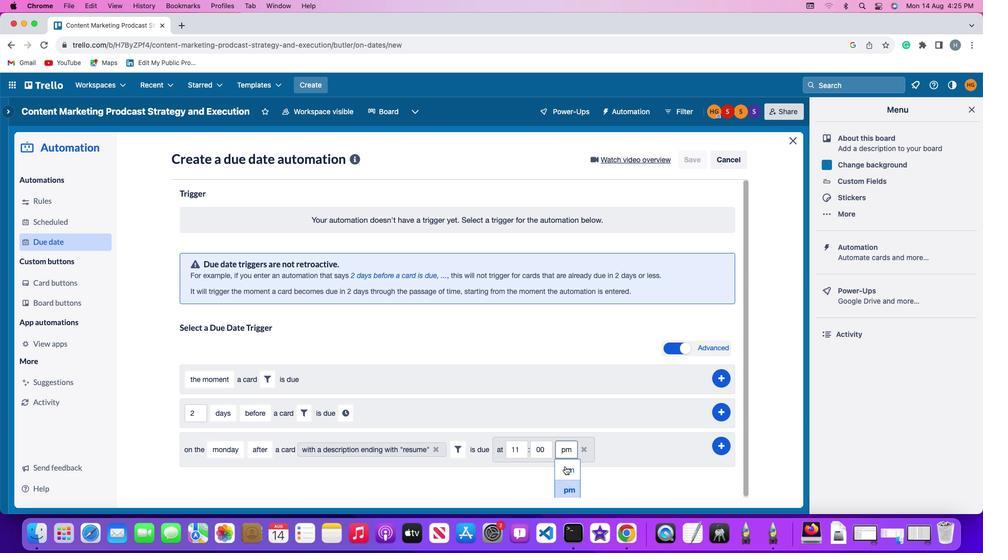 
Action: Mouse moved to (729, 444)
Screenshot: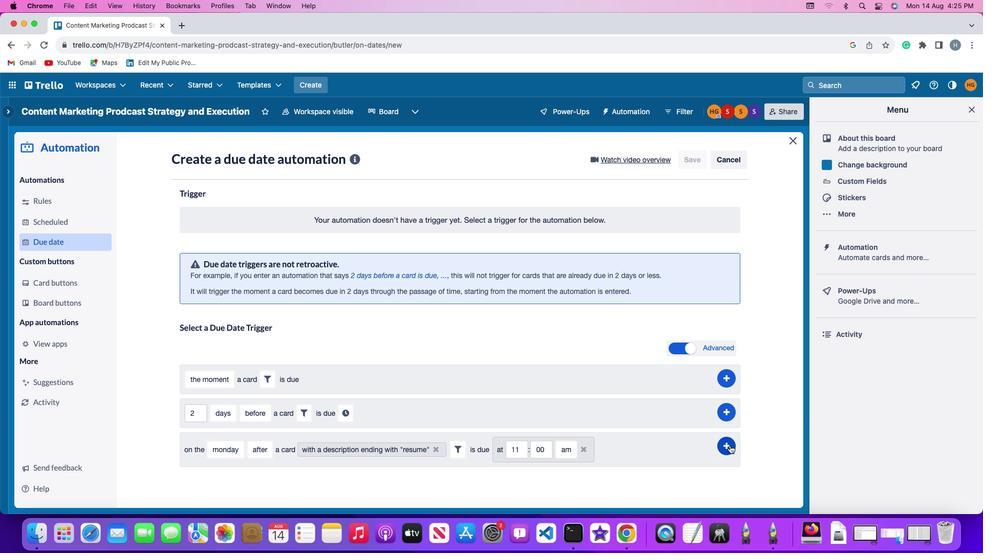 
Action: Mouse pressed left at (729, 444)
Screenshot: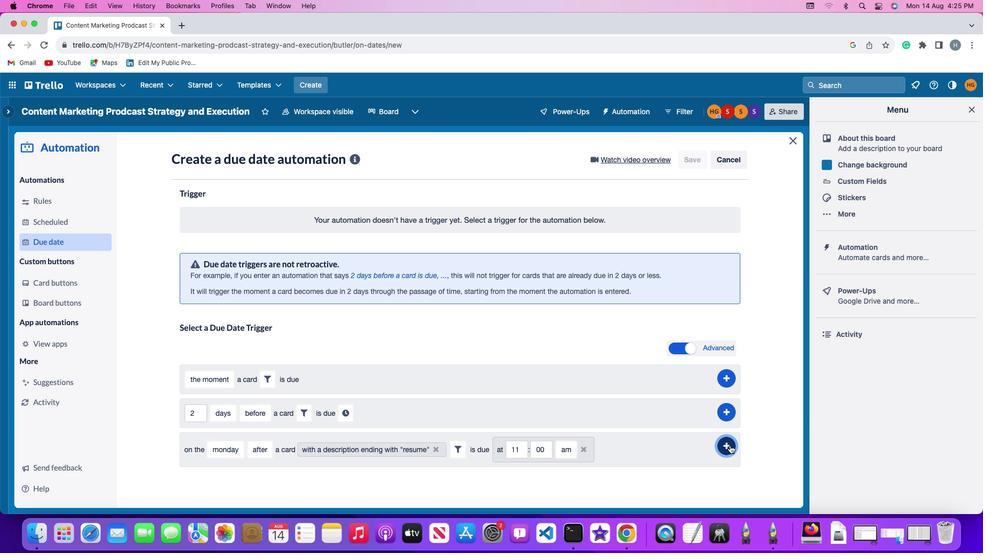
Action: Mouse moved to (765, 382)
Screenshot: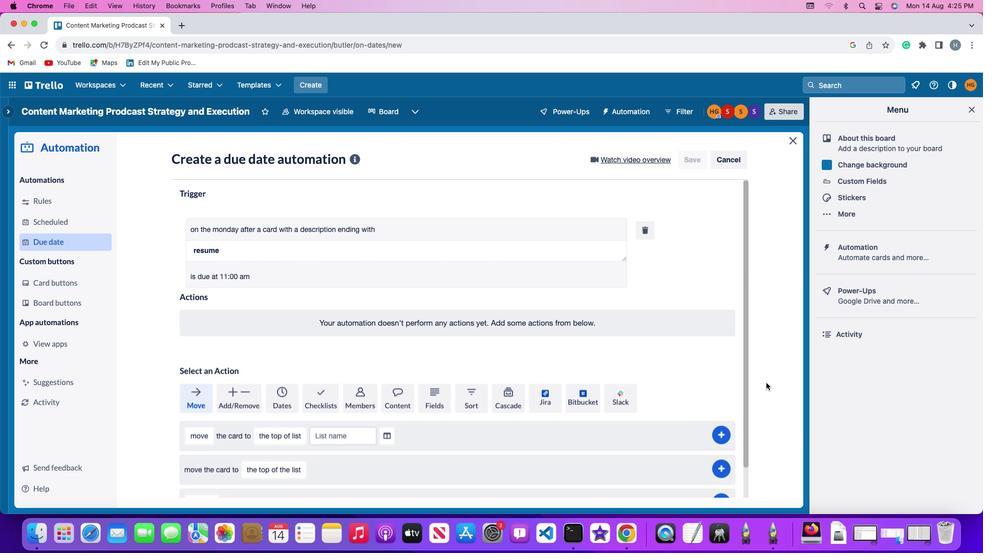 
